 Task: Find connections with filter location Astara with filter topic #Letsworkwith filter profile language German with filter current company Airtel Payments Bank with filter school Kakatiya University (University College of Pharmaceutical Sciences) with filter industry Family Planning Centers with filter service category Human Resources with filter keywords title C-Level or C-Suite.
Action: Mouse moved to (507, 95)
Screenshot: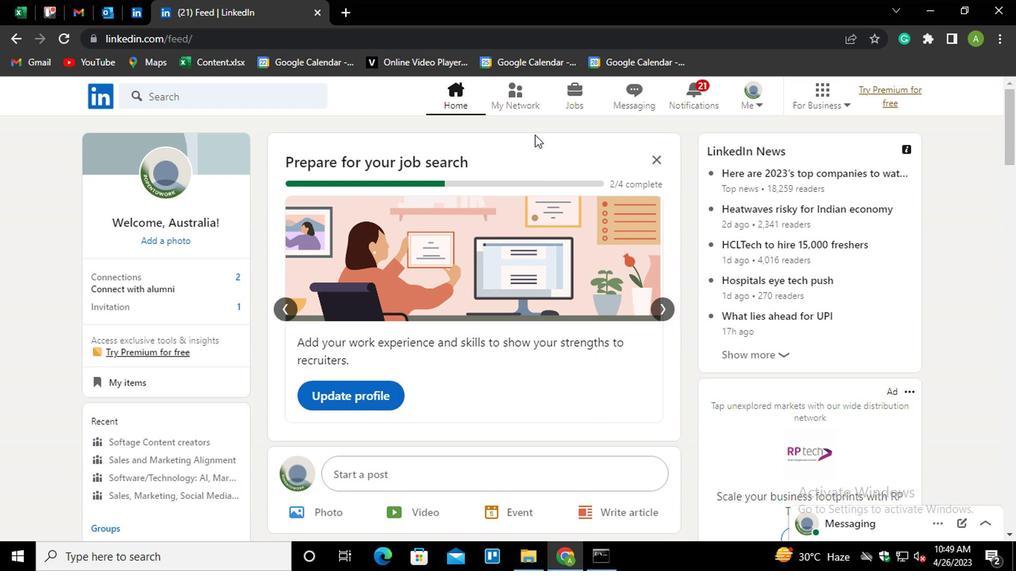 
Action: Mouse pressed left at (507, 95)
Screenshot: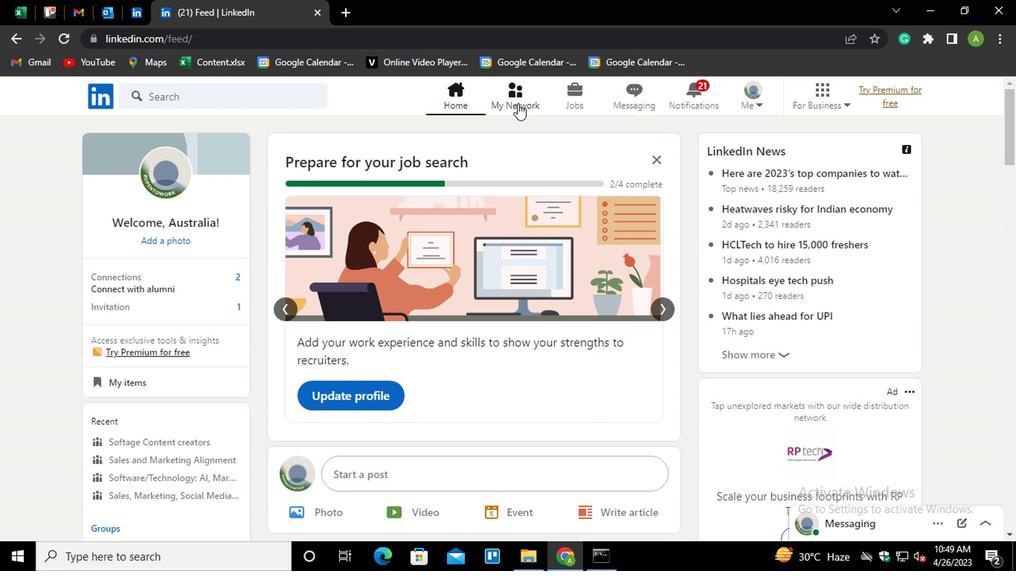 
Action: Mouse moved to (270, 175)
Screenshot: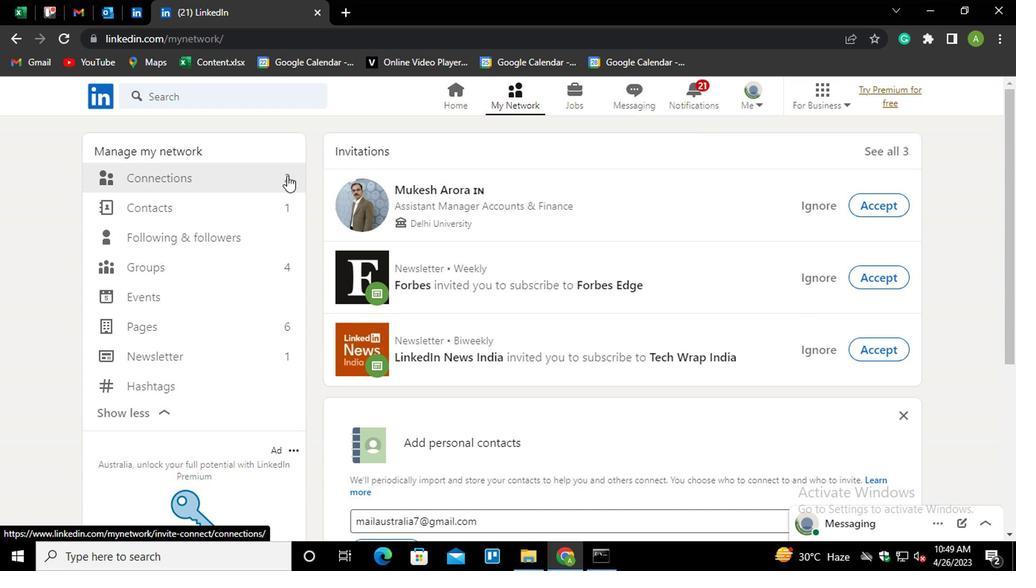 
Action: Mouse pressed left at (270, 175)
Screenshot: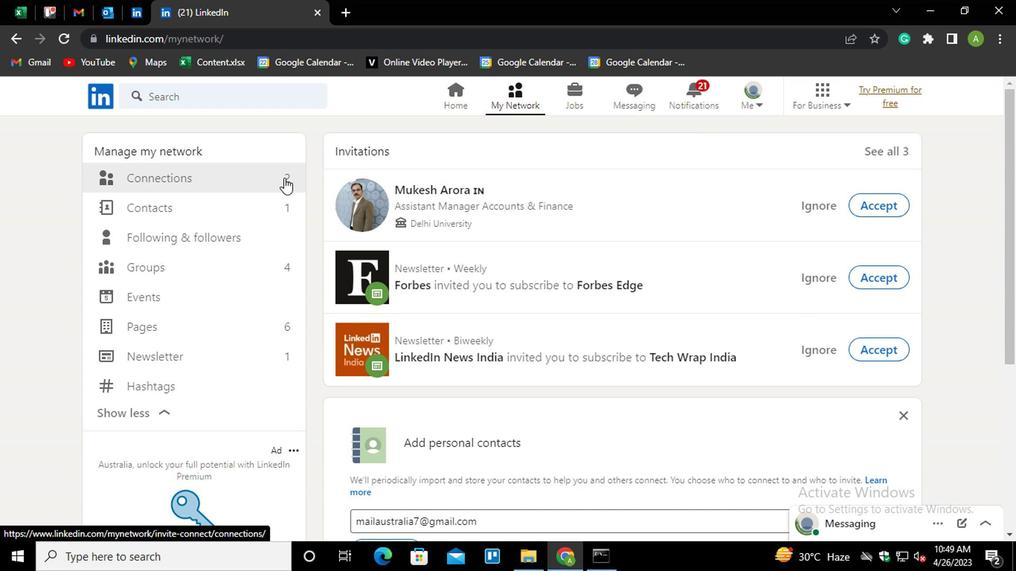 
Action: Mouse moved to (607, 175)
Screenshot: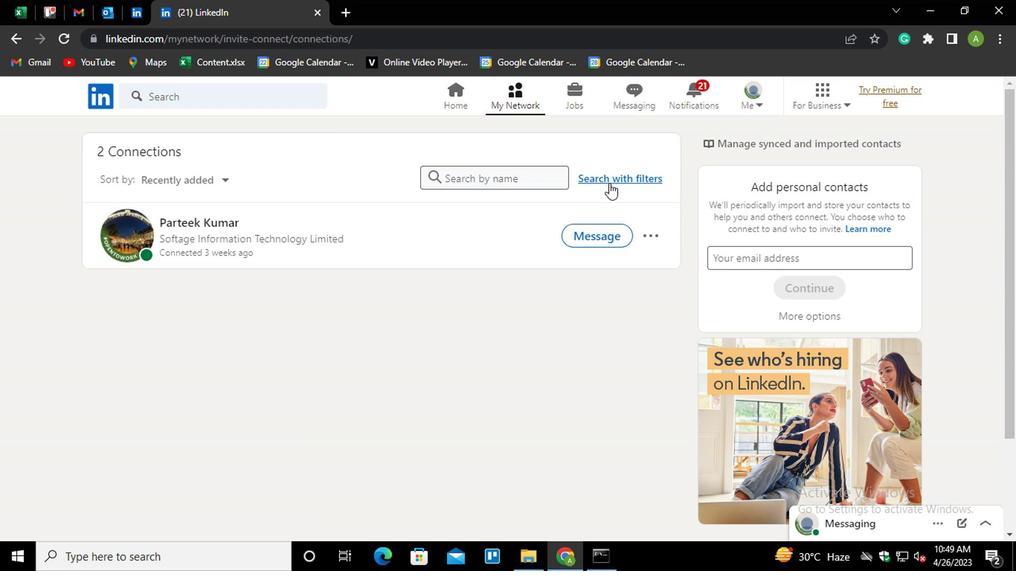 
Action: Mouse pressed left at (607, 175)
Screenshot: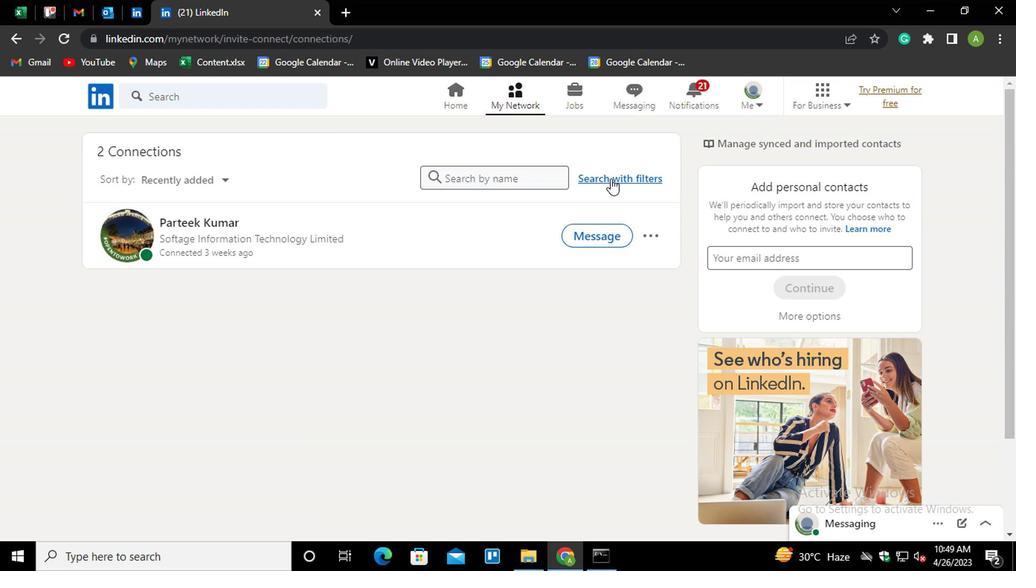 
Action: Mouse moved to (498, 136)
Screenshot: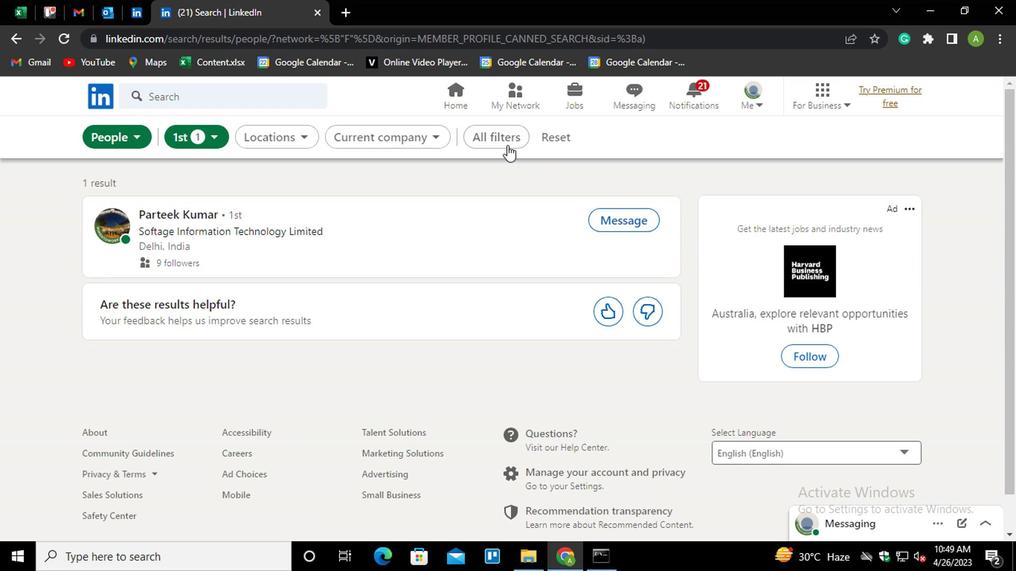 
Action: Mouse pressed left at (498, 136)
Screenshot: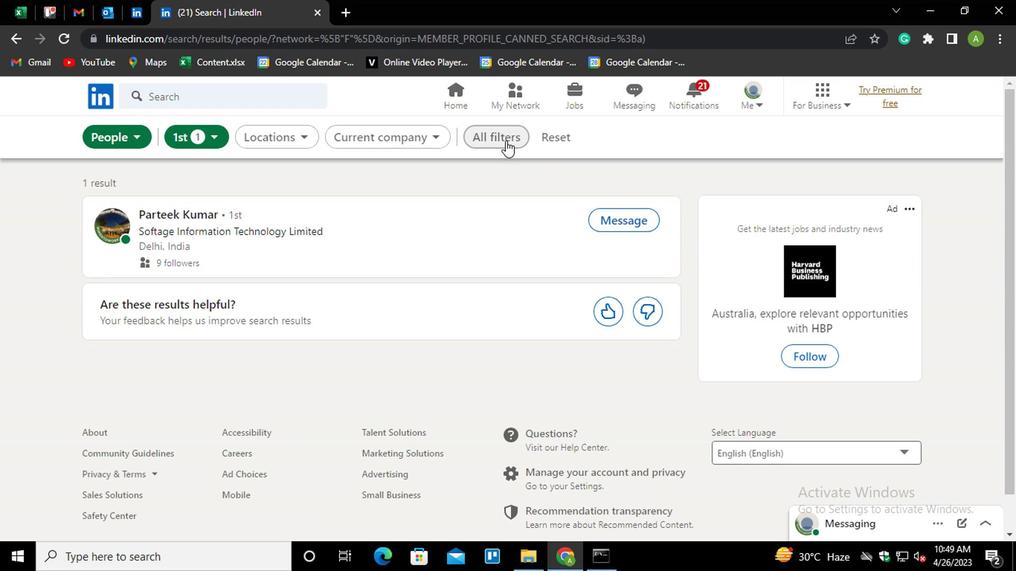 
Action: Mouse moved to (825, 280)
Screenshot: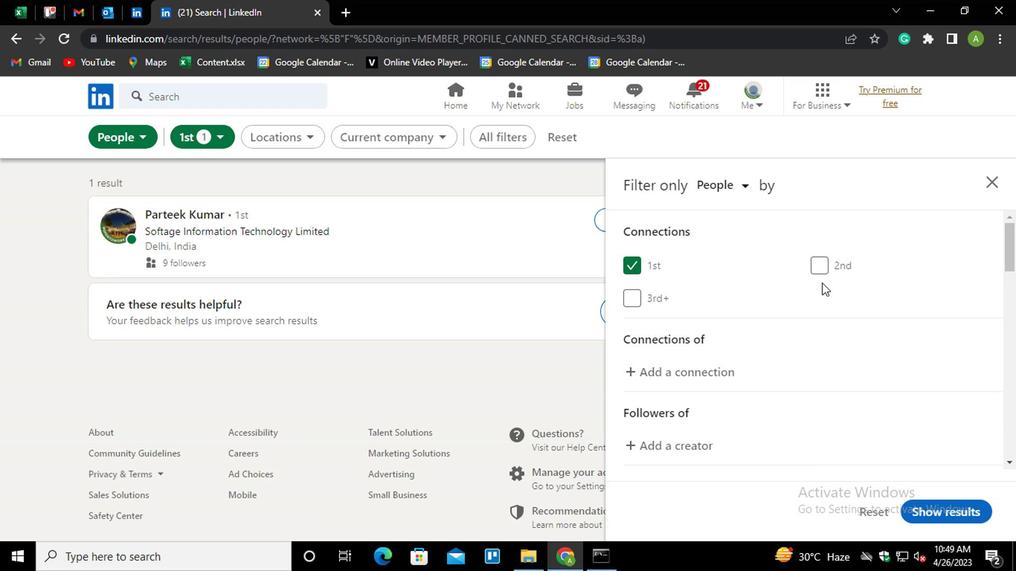 
Action: Mouse scrolled (825, 279) with delta (0, 0)
Screenshot: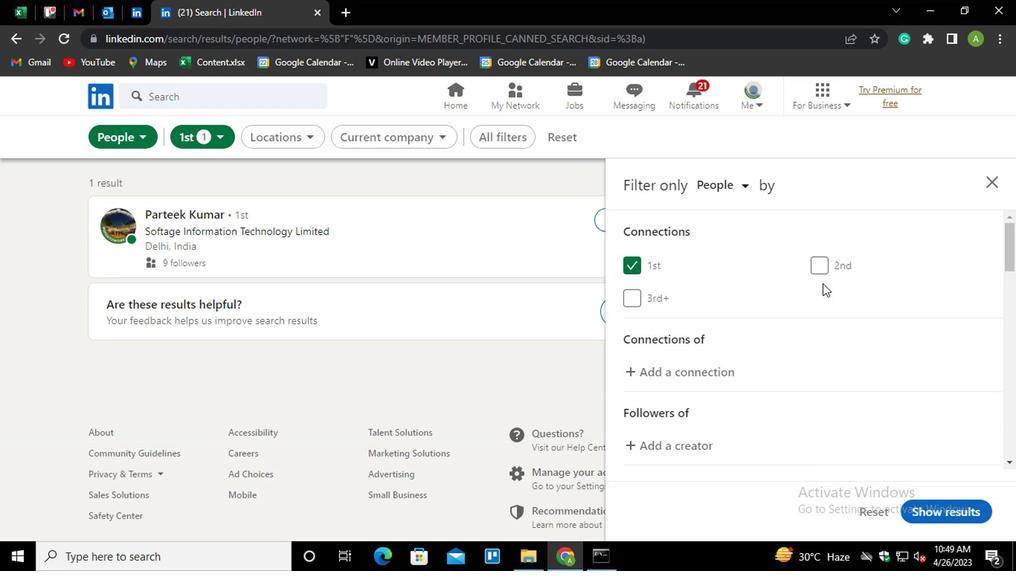 
Action: Mouse moved to (779, 308)
Screenshot: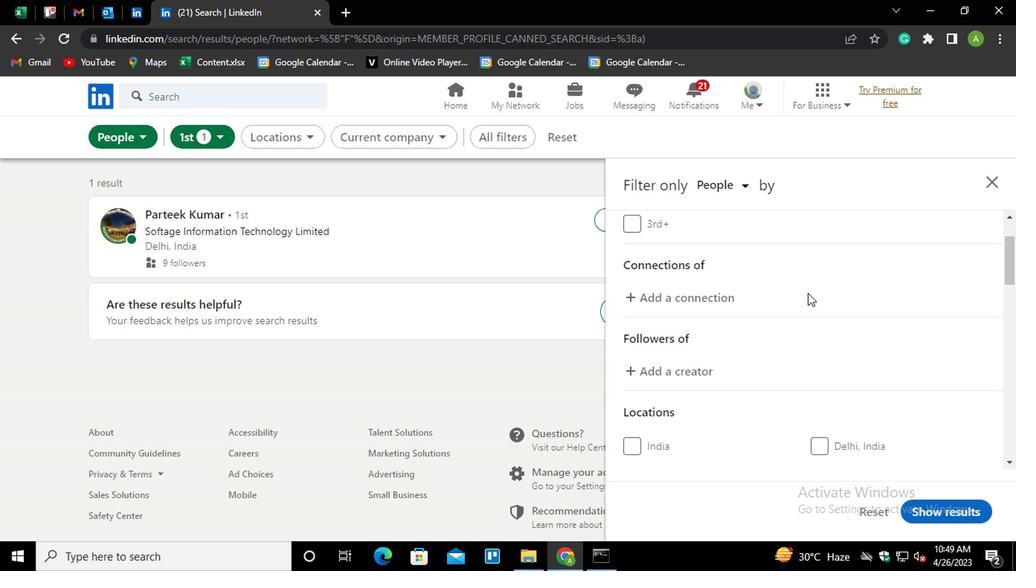 
Action: Mouse scrolled (779, 307) with delta (0, 0)
Screenshot: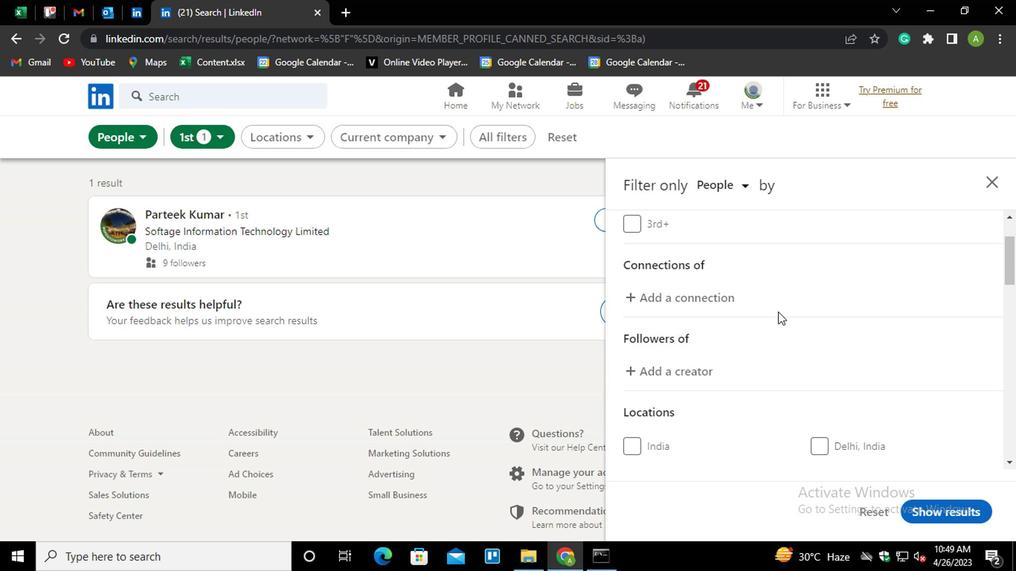 
Action: Mouse moved to (778, 308)
Screenshot: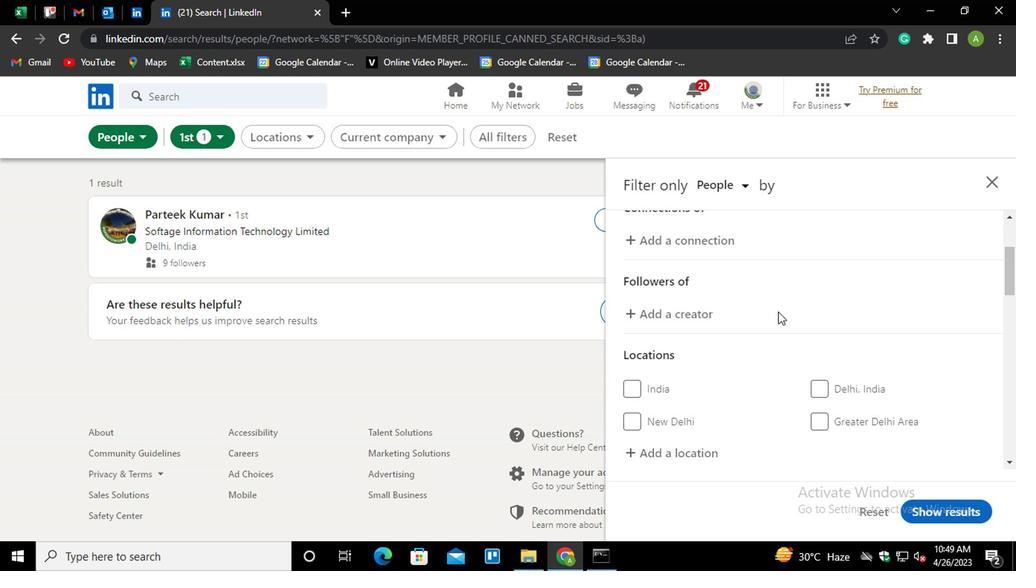 
Action: Mouse scrolled (778, 307) with delta (0, 0)
Screenshot: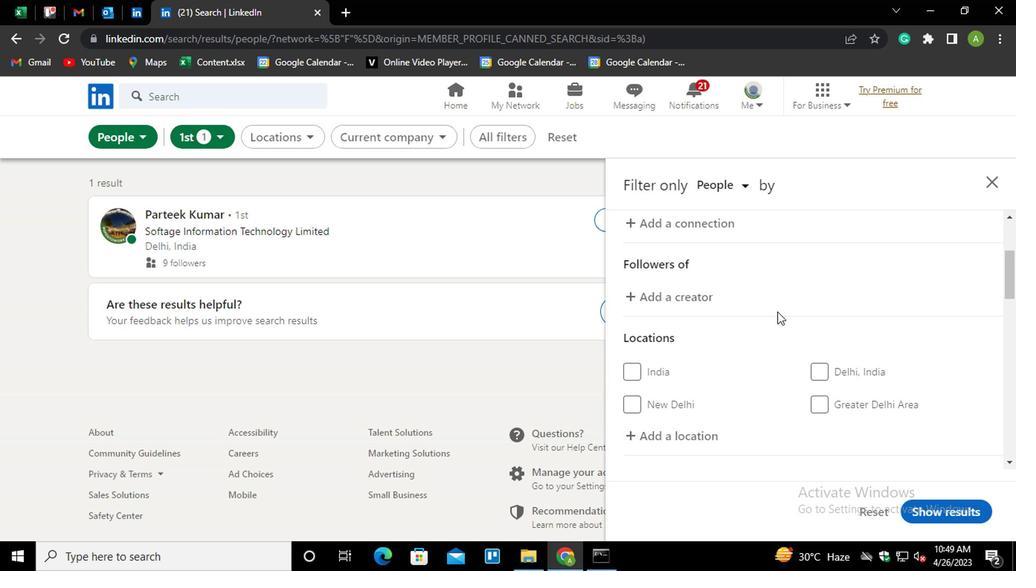 
Action: Mouse moved to (665, 357)
Screenshot: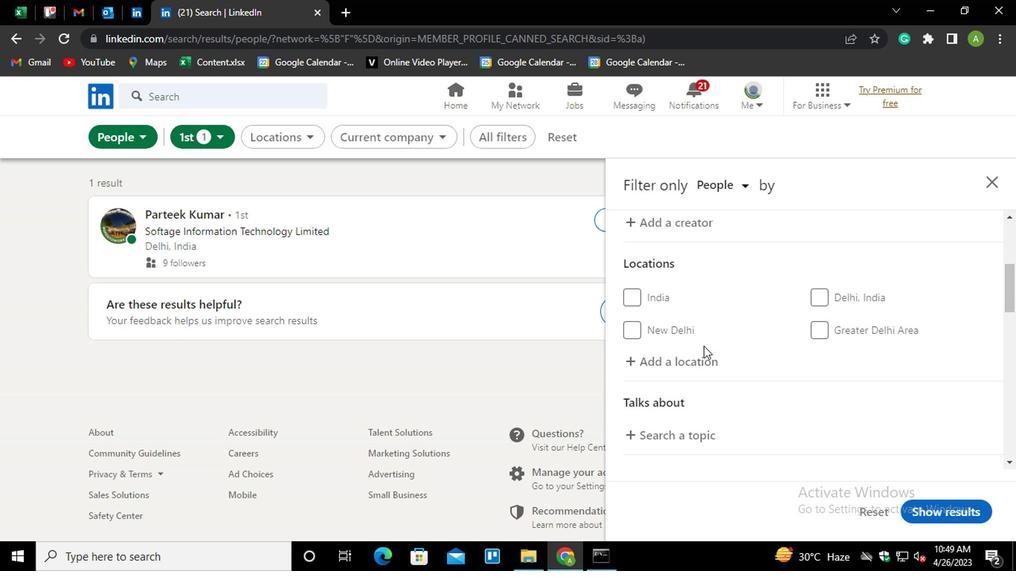 
Action: Mouse pressed left at (665, 357)
Screenshot: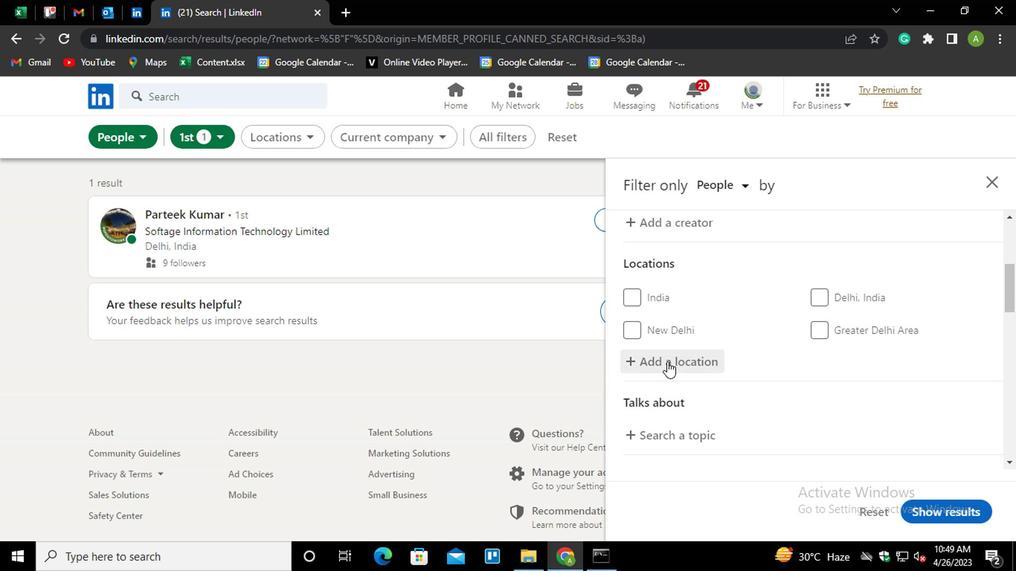 
Action: Mouse moved to (666, 357)
Screenshot: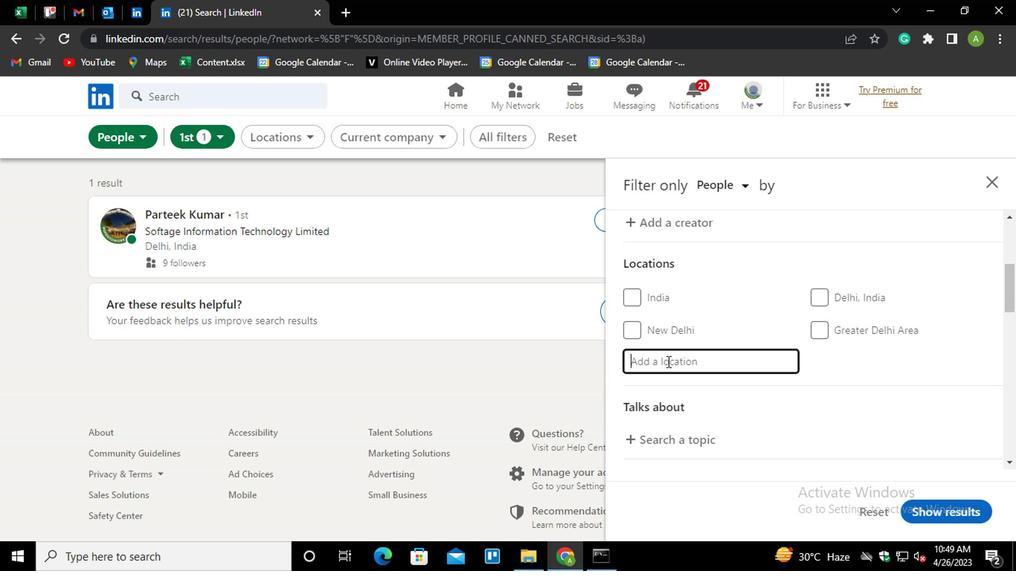 
Action: Mouse pressed left at (666, 357)
Screenshot: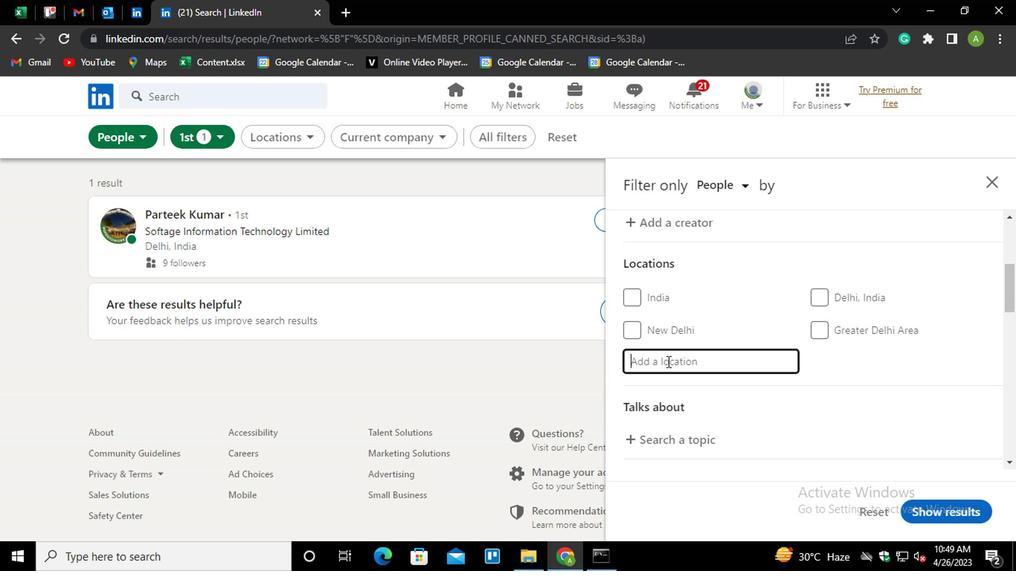 
Action: Key pressed <Key.shift>ASTARA<Key.space>
Screenshot: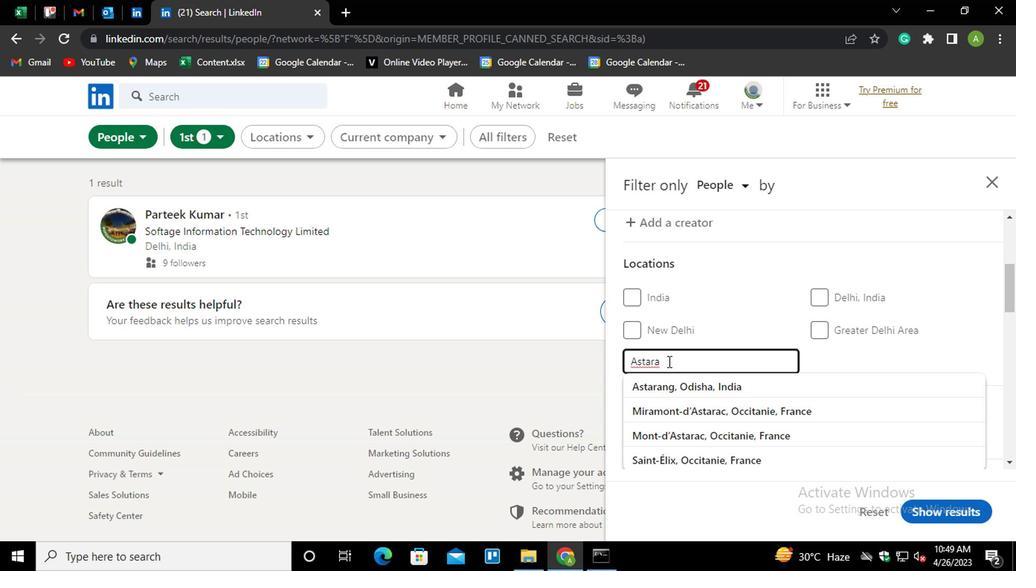 
Action: Mouse moved to (840, 364)
Screenshot: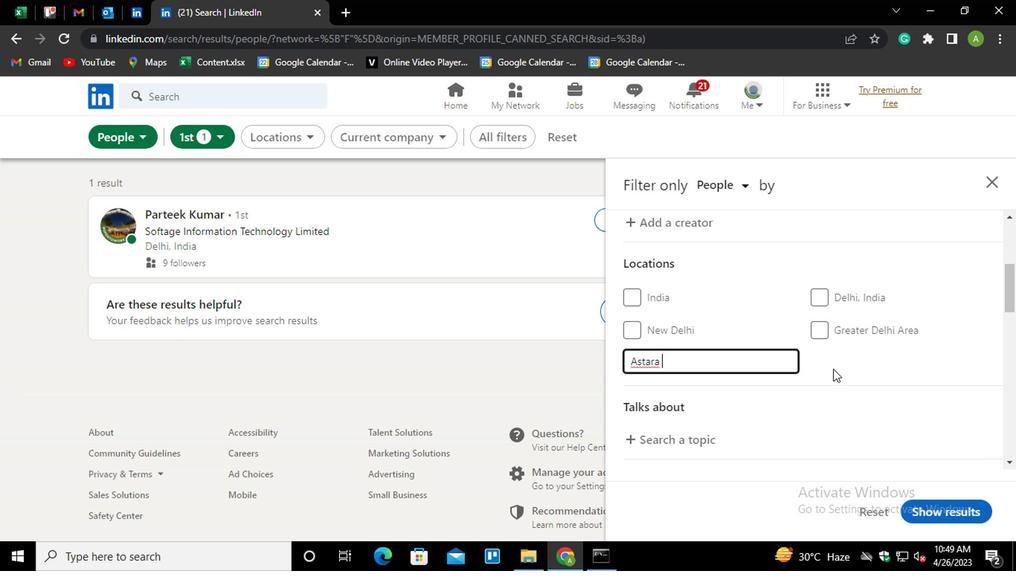 
Action: Mouse pressed left at (840, 364)
Screenshot: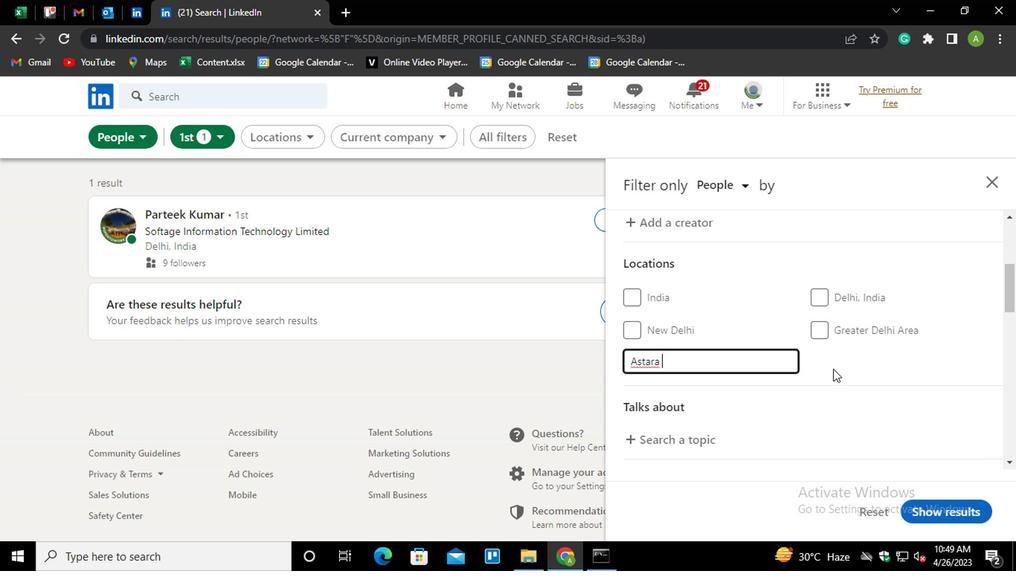 
Action: Mouse moved to (850, 357)
Screenshot: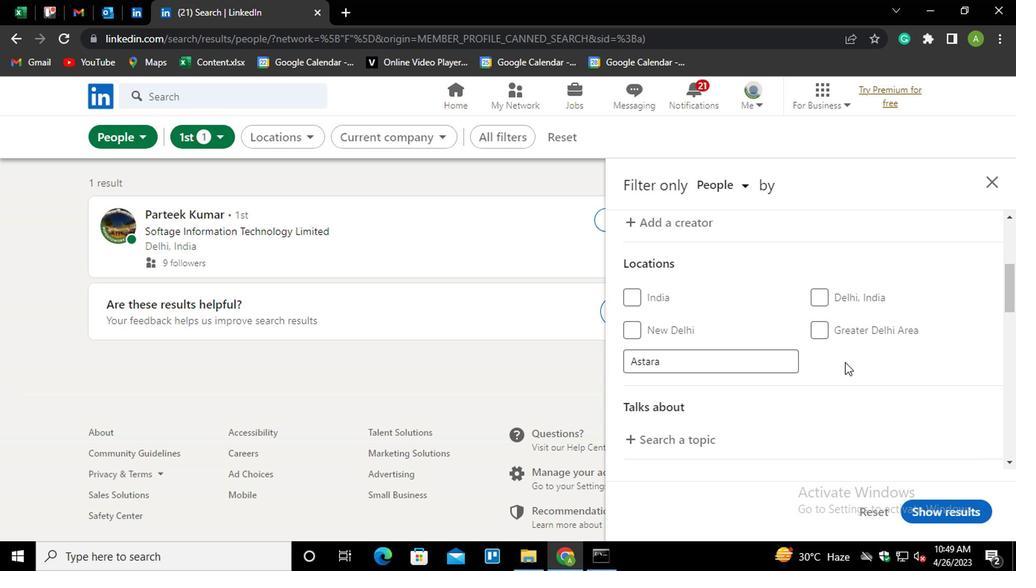 
Action: Mouse scrolled (850, 356) with delta (0, -1)
Screenshot: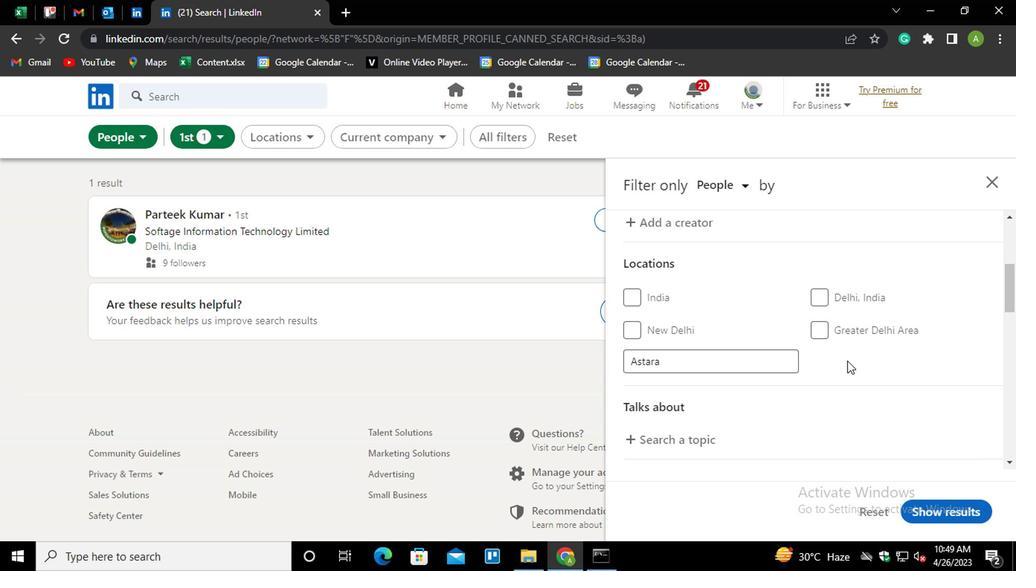 
Action: Mouse scrolled (850, 356) with delta (0, -1)
Screenshot: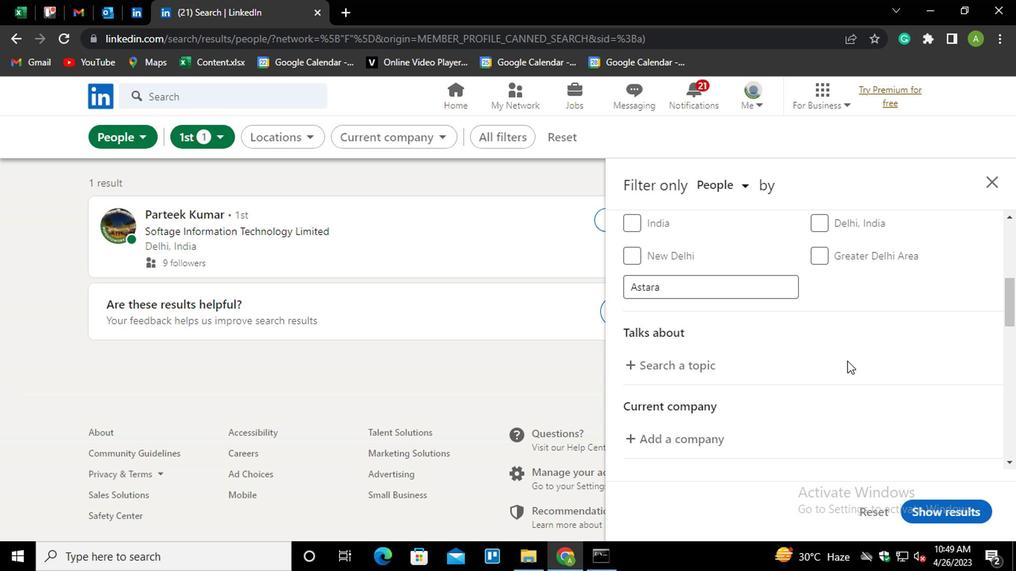 
Action: Mouse moved to (685, 287)
Screenshot: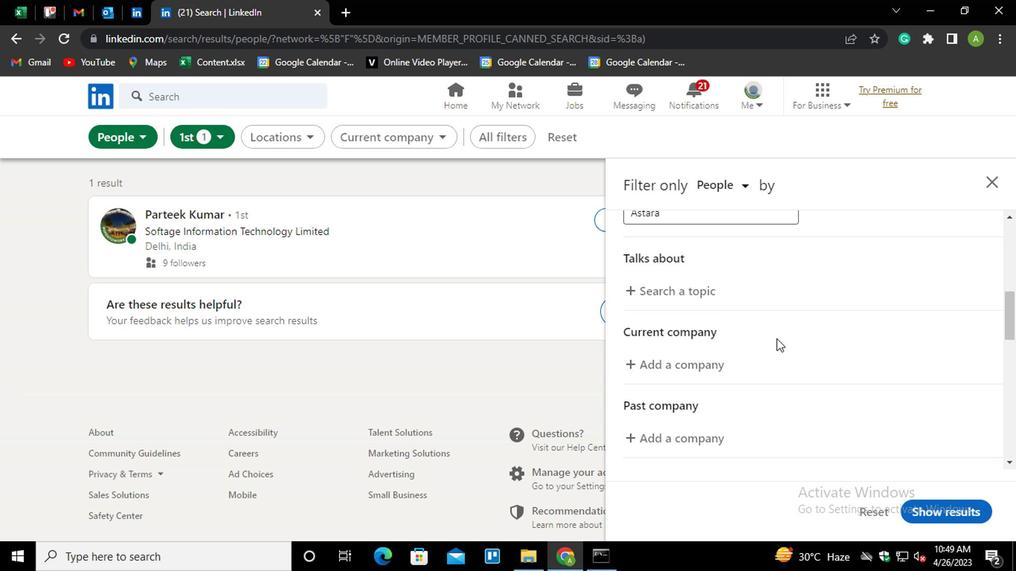 
Action: Mouse pressed left at (685, 287)
Screenshot: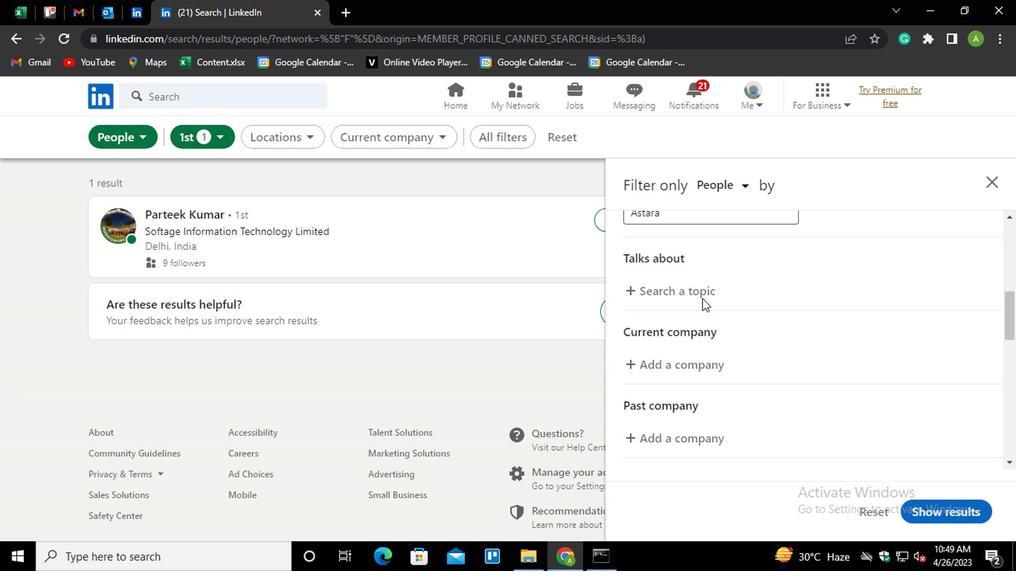 
Action: Mouse pressed left at (685, 287)
Screenshot: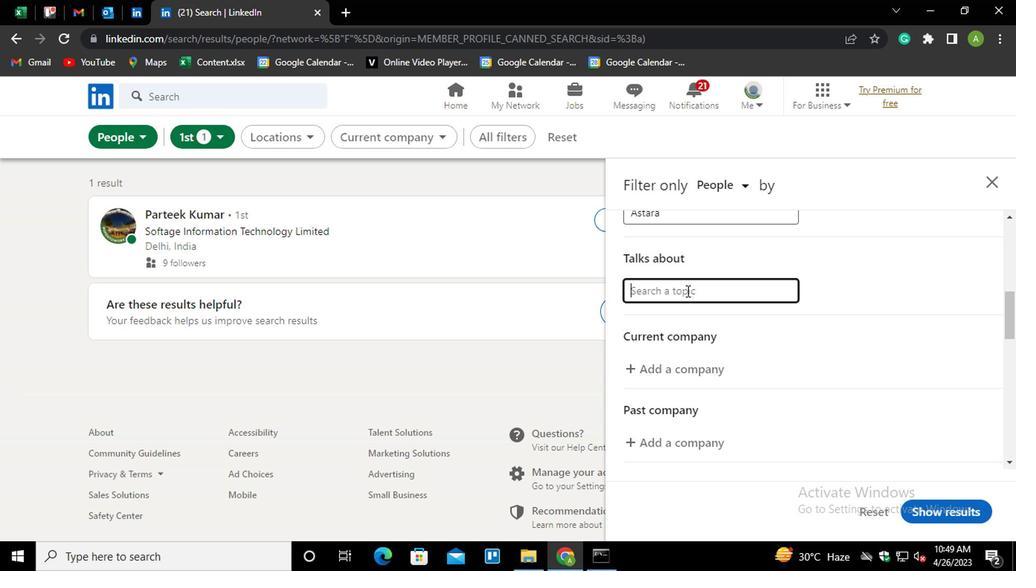 
Action: Key pressed <Key.shift>#<Key.shift_r>LETSWORK
Screenshot: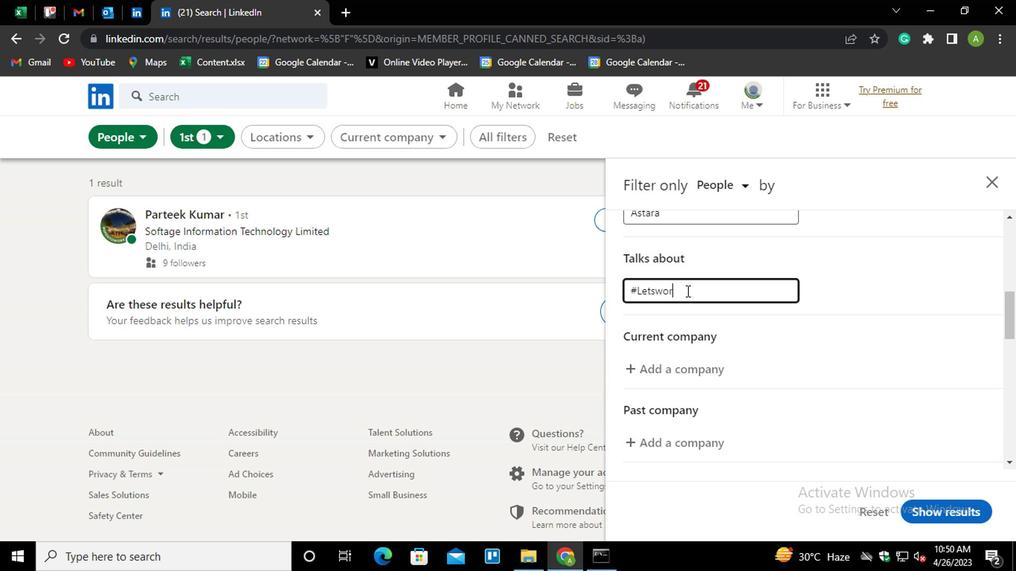 
Action: Mouse moved to (826, 313)
Screenshot: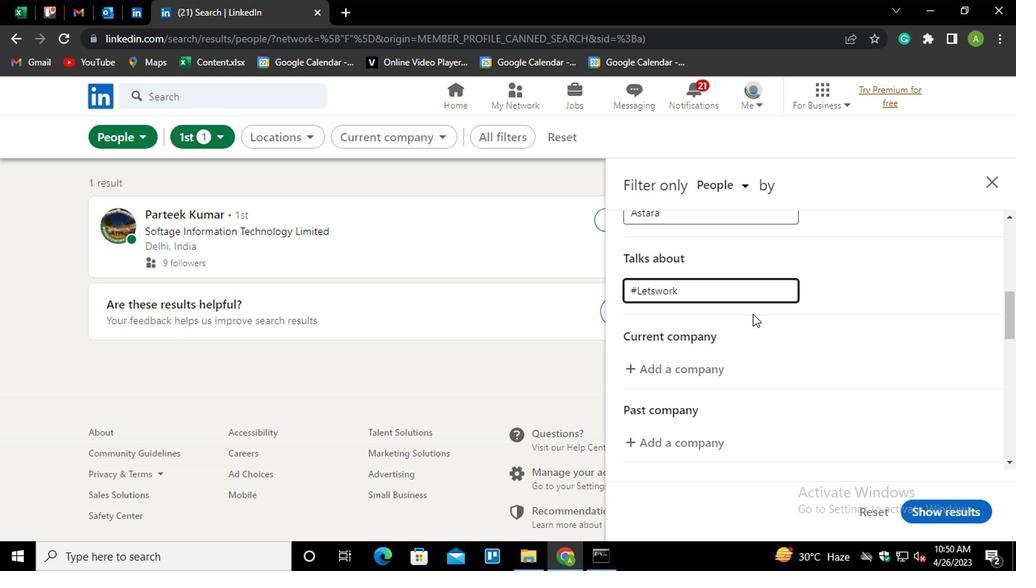 
Action: Mouse pressed left at (826, 313)
Screenshot: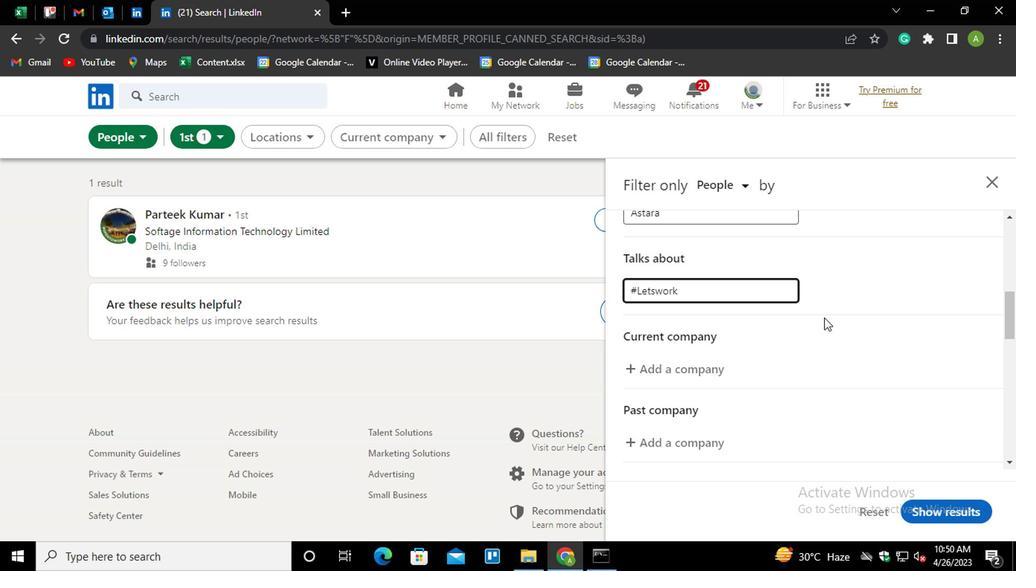 
Action: Mouse moved to (677, 369)
Screenshot: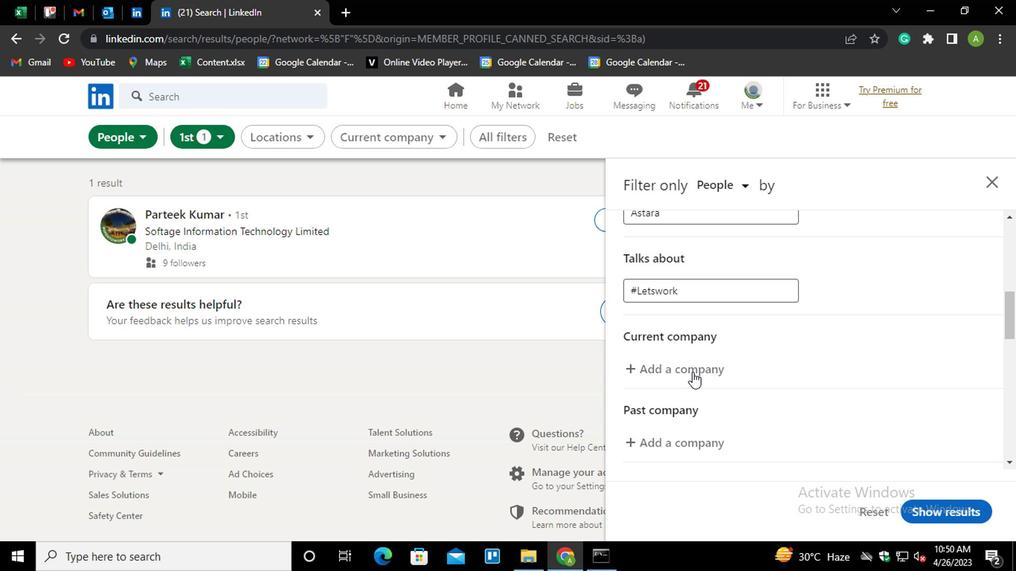 
Action: Mouse pressed left at (677, 369)
Screenshot: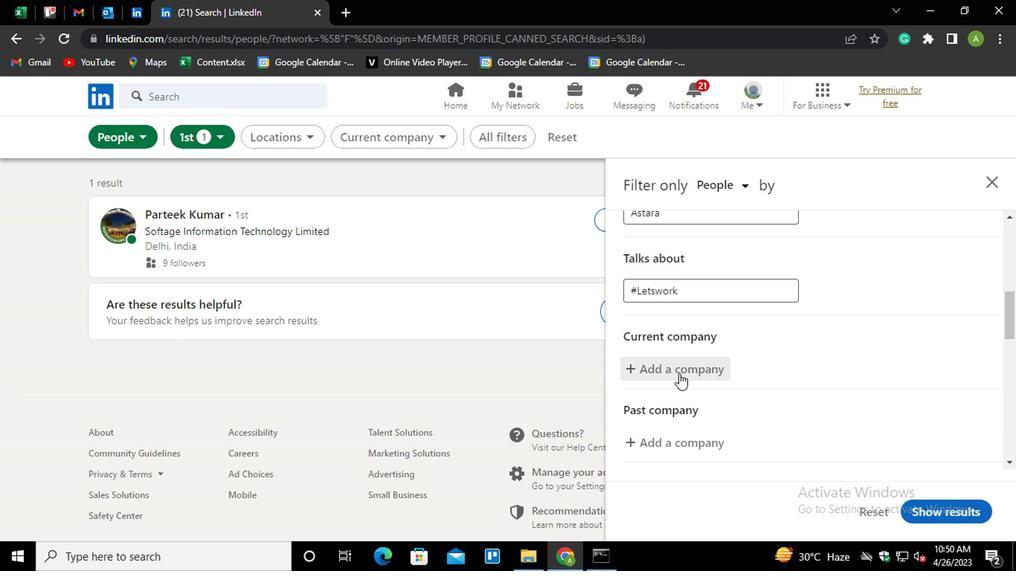 
Action: Key pressed <Key.shift>AIRTEL<Key.down><Key.down><Key.down><Key.down><Key.down><Key.up><Key.enter>
Screenshot: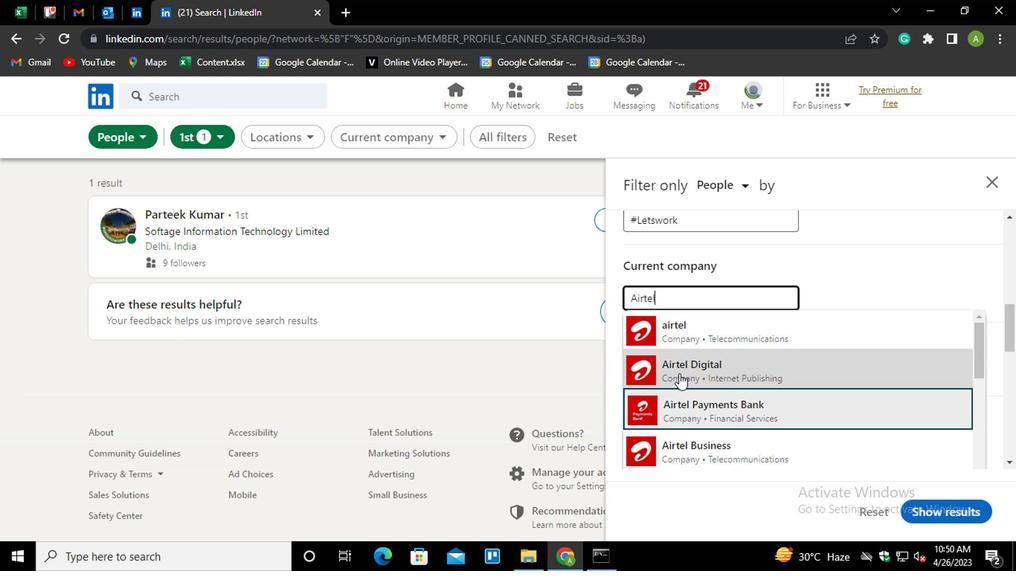 
Action: Mouse moved to (725, 369)
Screenshot: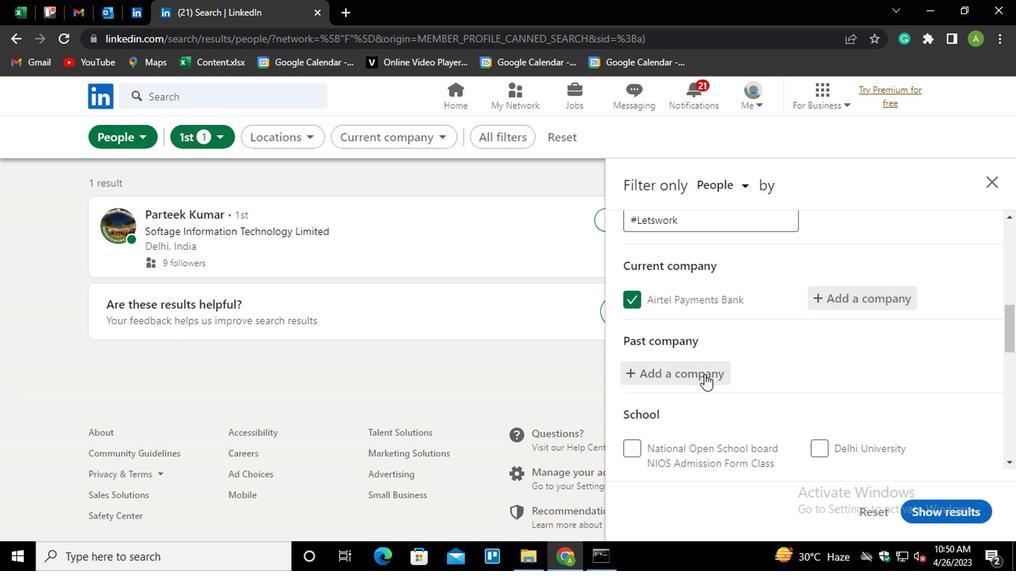 
Action: Mouse scrolled (725, 368) with delta (0, 0)
Screenshot: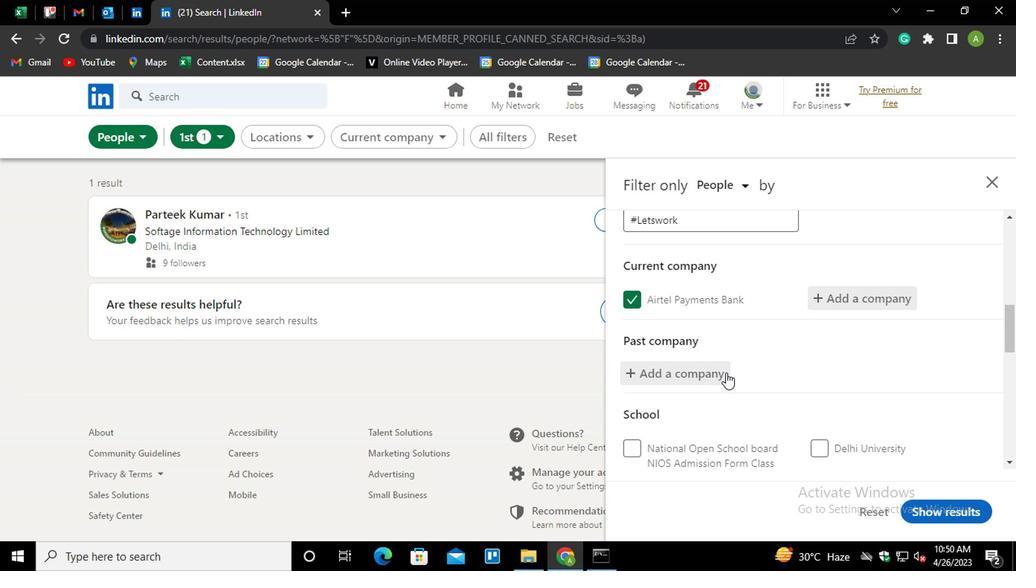 
Action: Mouse moved to (726, 369)
Screenshot: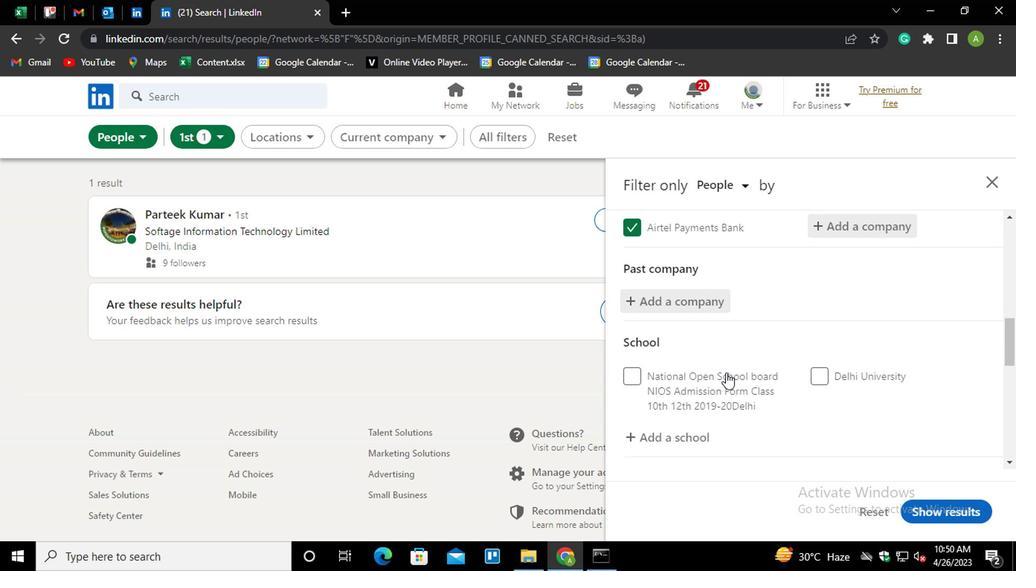 
Action: Mouse scrolled (726, 368) with delta (0, 0)
Screenshot: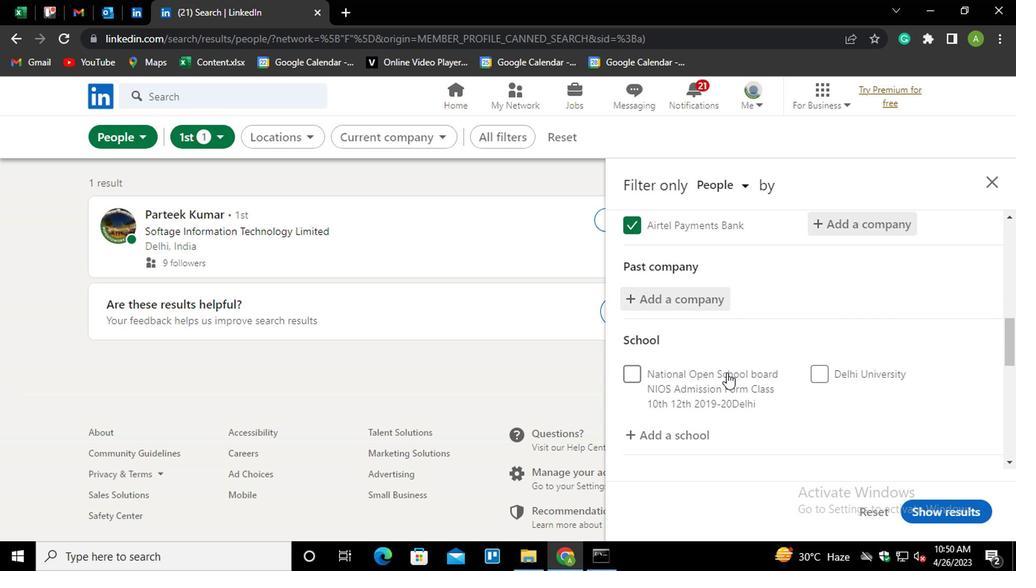 
Action: Mouse moved to (655, 361)
Screenshot: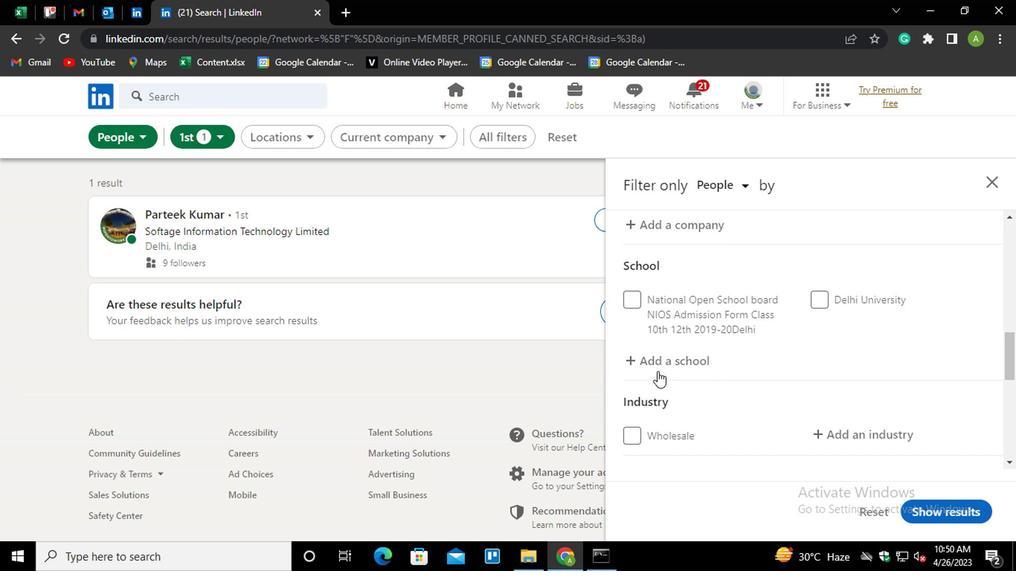 
Action: Mouse pressed left at (655, 361)
Screenshot: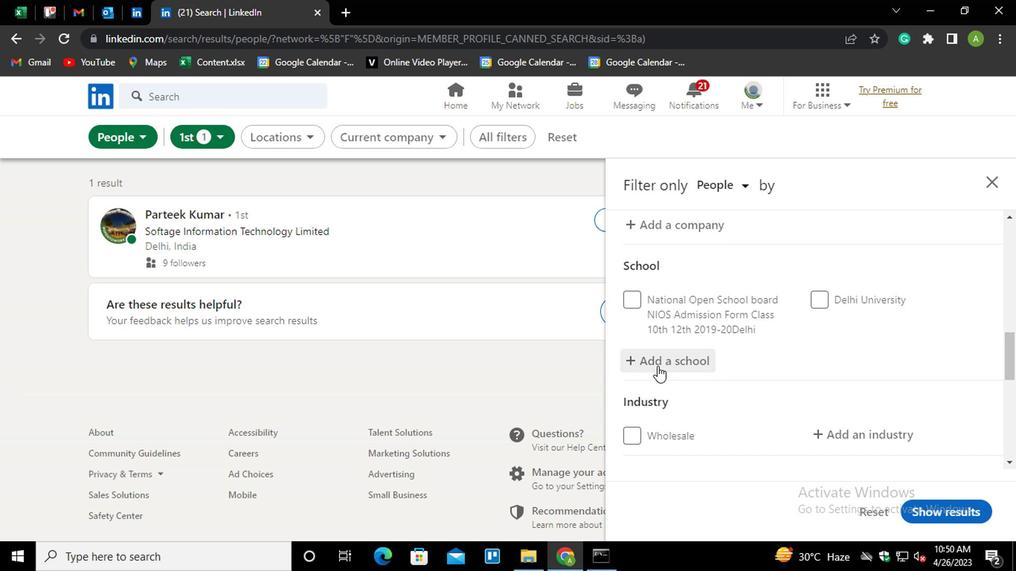 
Action: Mouse moved to (666, 354)
Screenshot: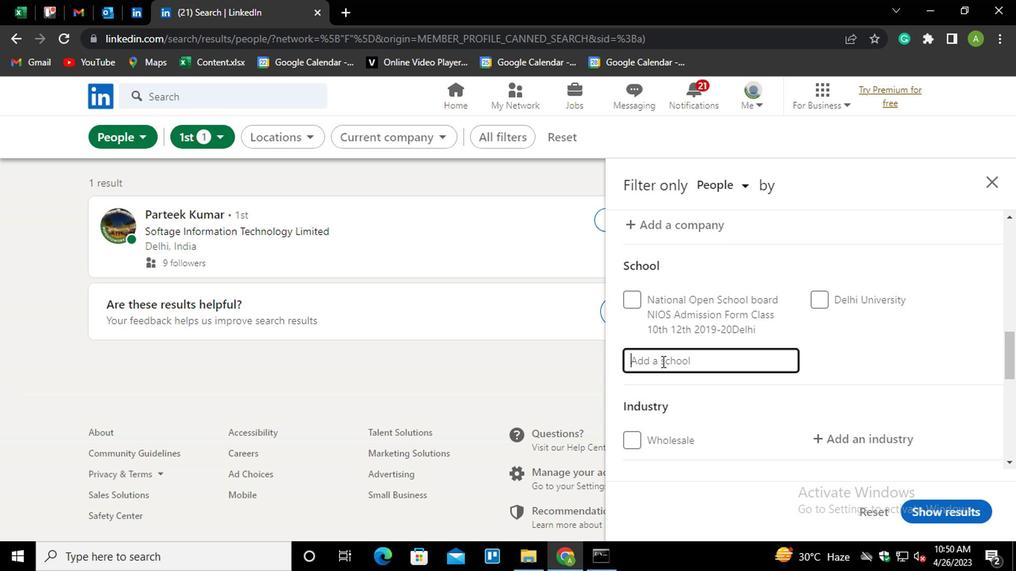
Action: Mouse pressed left at (666, 354)
Screenshot: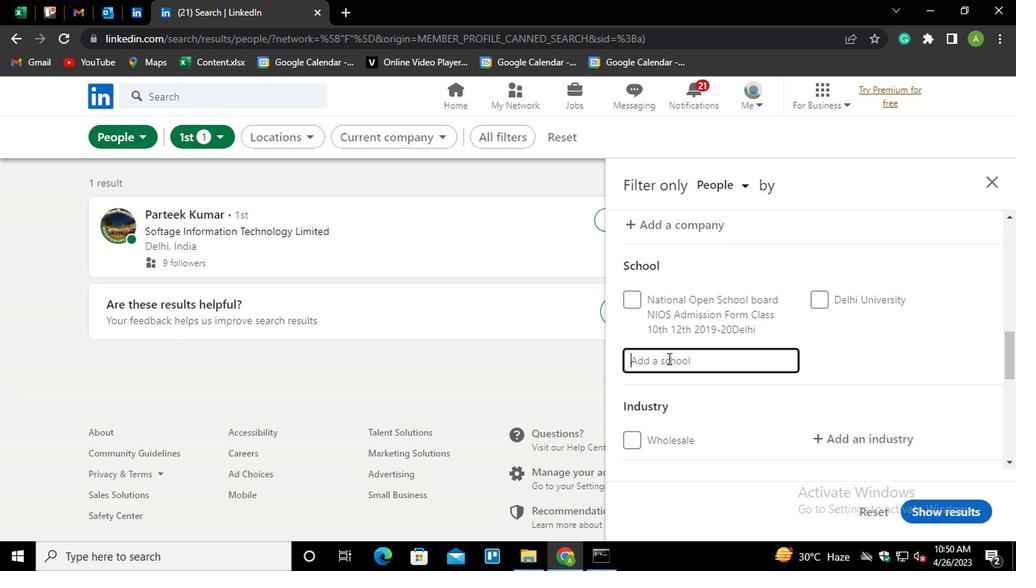
Action: Key pressed <Key.shift_r>KAKAT<Key.down><Key.enter>
Screenshot: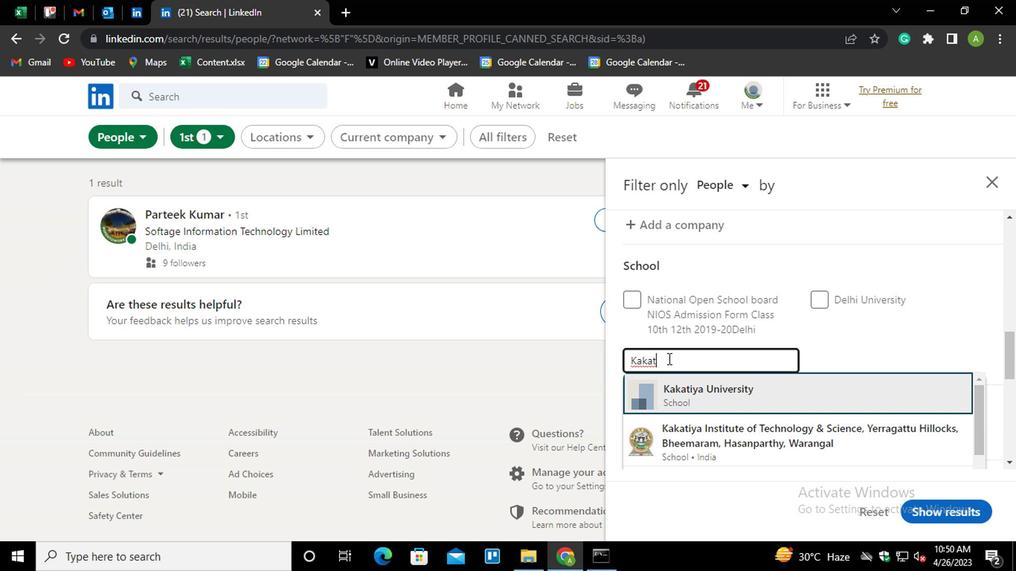 
Action: Mouse moved to (662, 357)
Screenshot: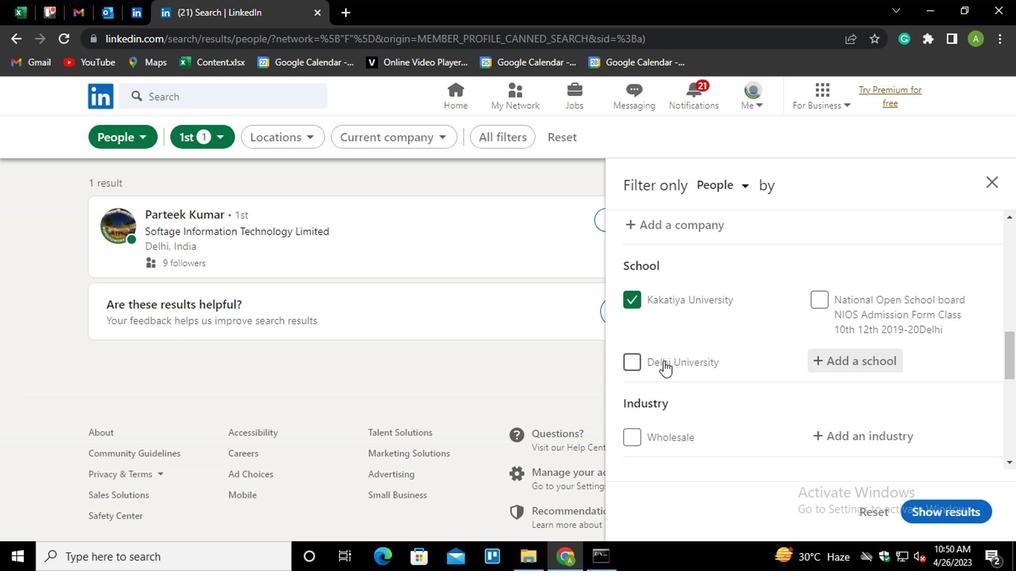 
Action: Mouse scrolled (662, 356) with delta (0, -1)
Screenshot: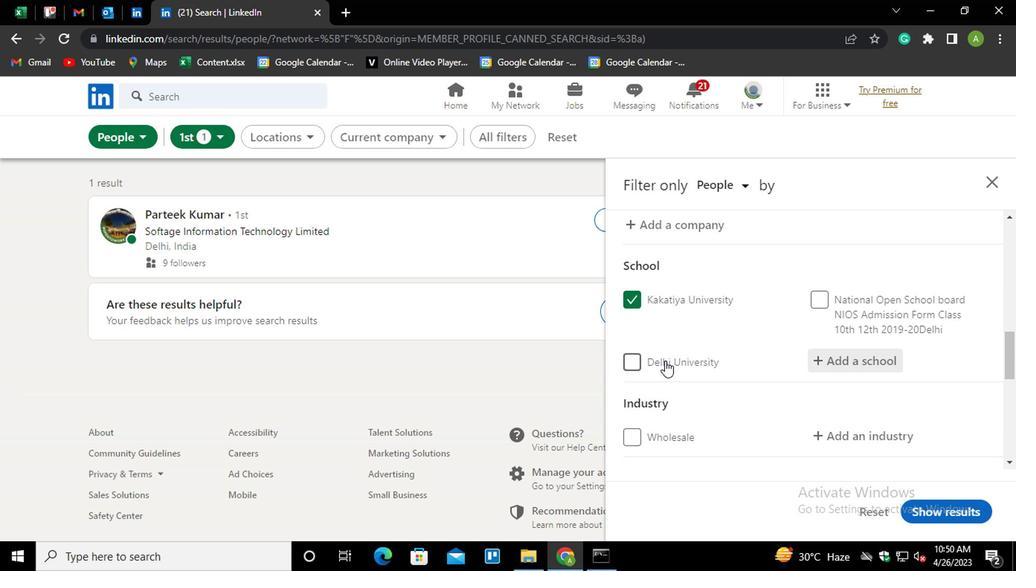 
Action: Mouse moved to (816, 358)
Screenshot: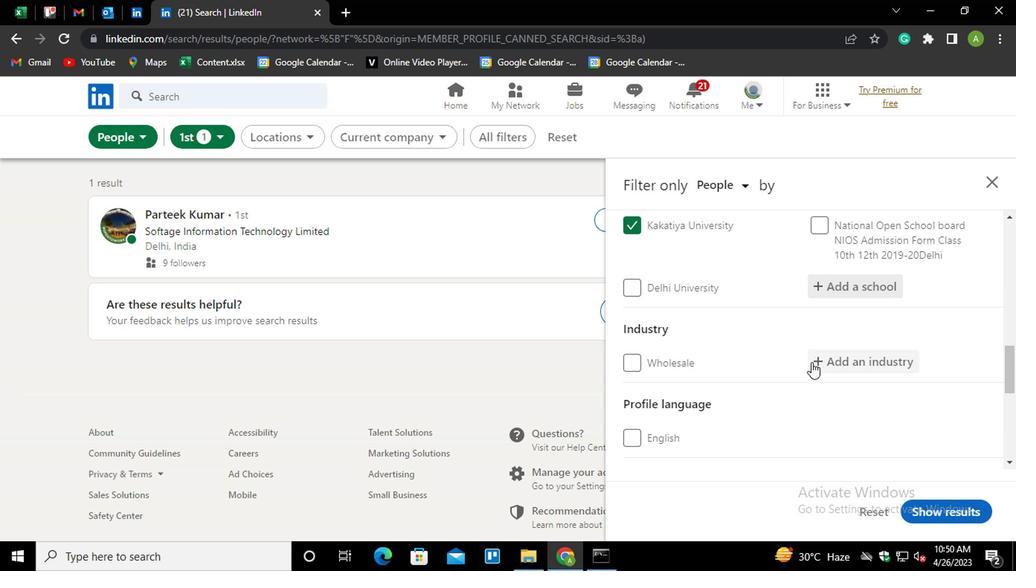 
Action: Mouse pressed left at (816, 358)
Screenshot: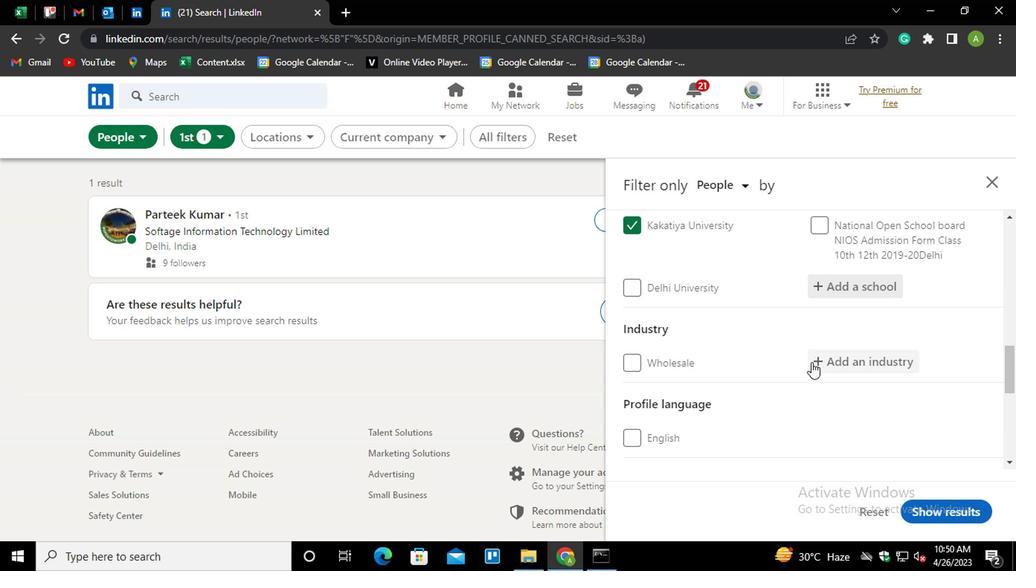 
Action: Mouse moved to (828, 358)
Screenshot: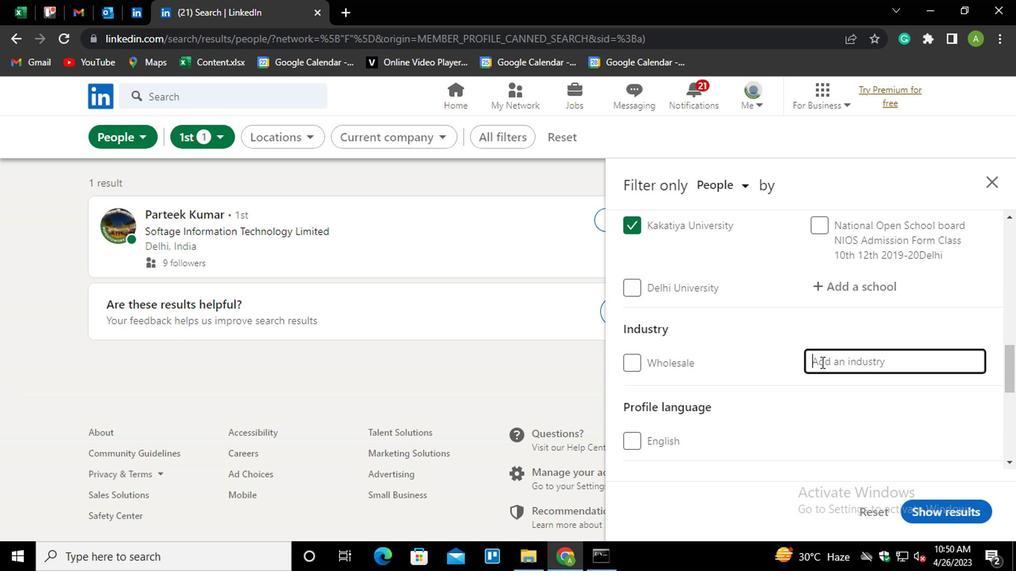
Action: Mouse pressed left at (828, 358)
Screenshot: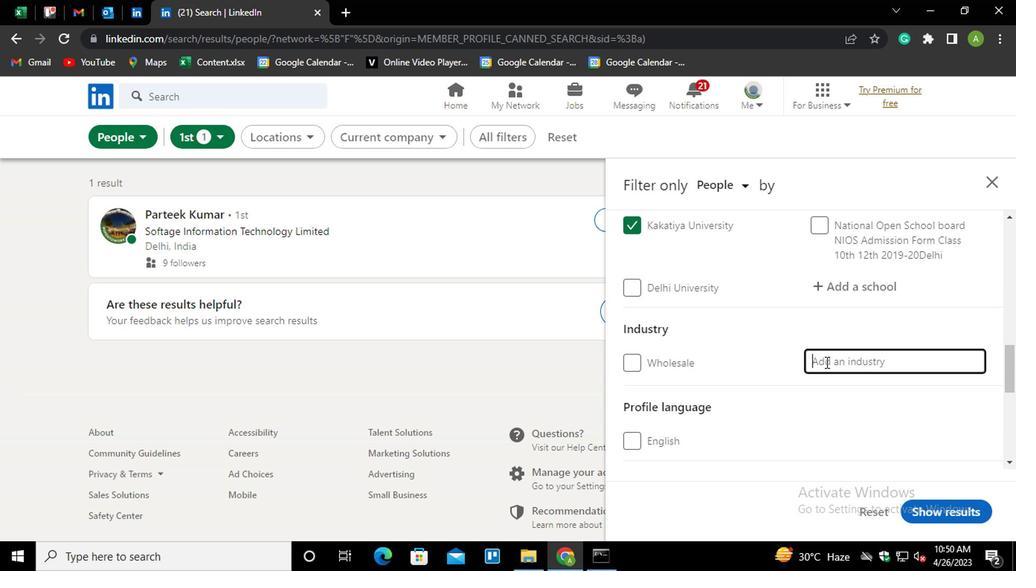 
Action: Mouse moved to (815, 348)
Screenshot: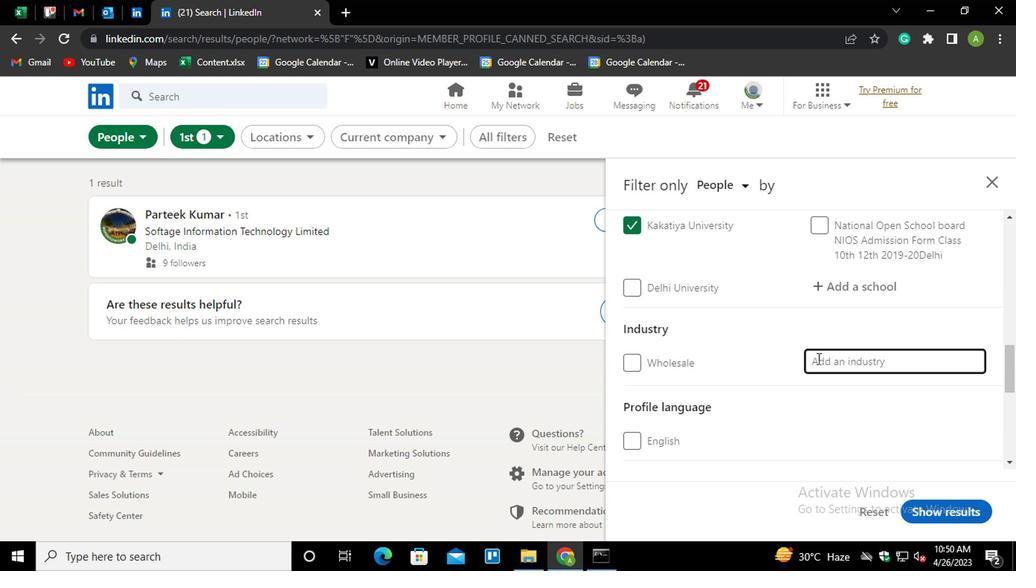 
Action: Key pressed <Key.shift><Key.shift><Key.shift><Key.shift><Key.shift>FAMIL<Key.down><Key.down><Key.enter>
Screenshot: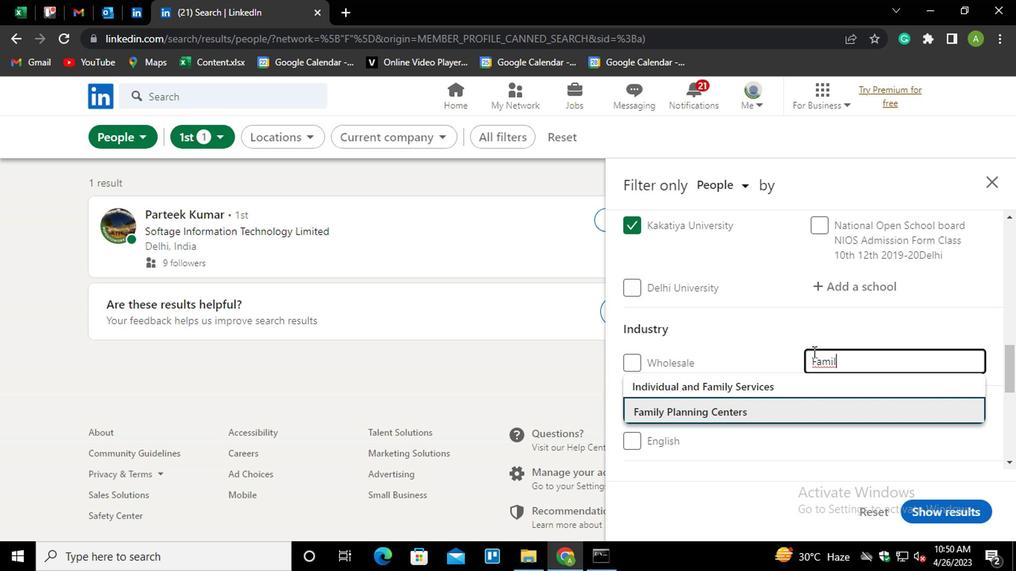 
Action: Mouse scrolled (815, 347) with delta (0, -1)
Screenshot: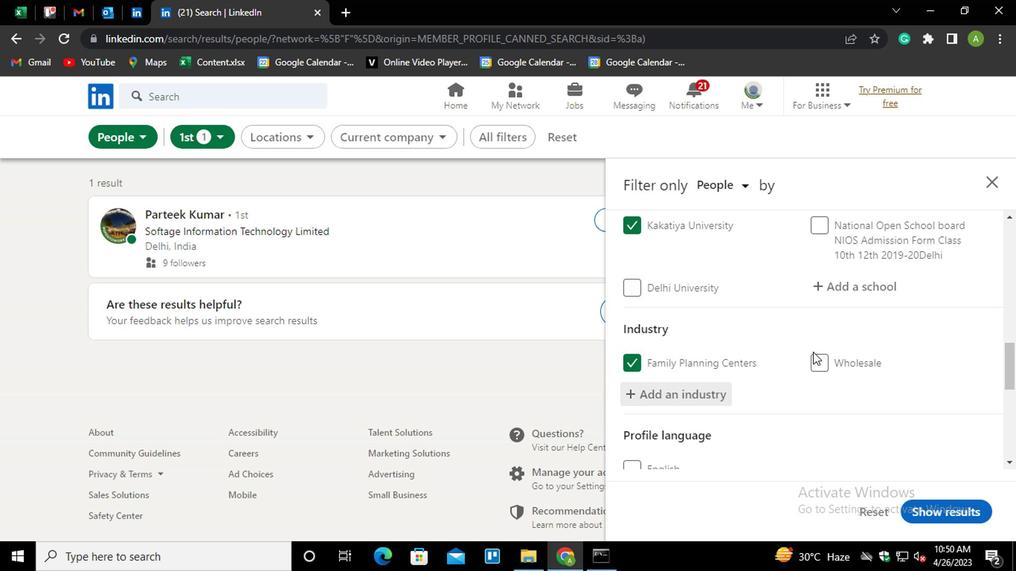 
Action: Mouse scrolled (815, 347) with delta (0, -1)
Screenshot: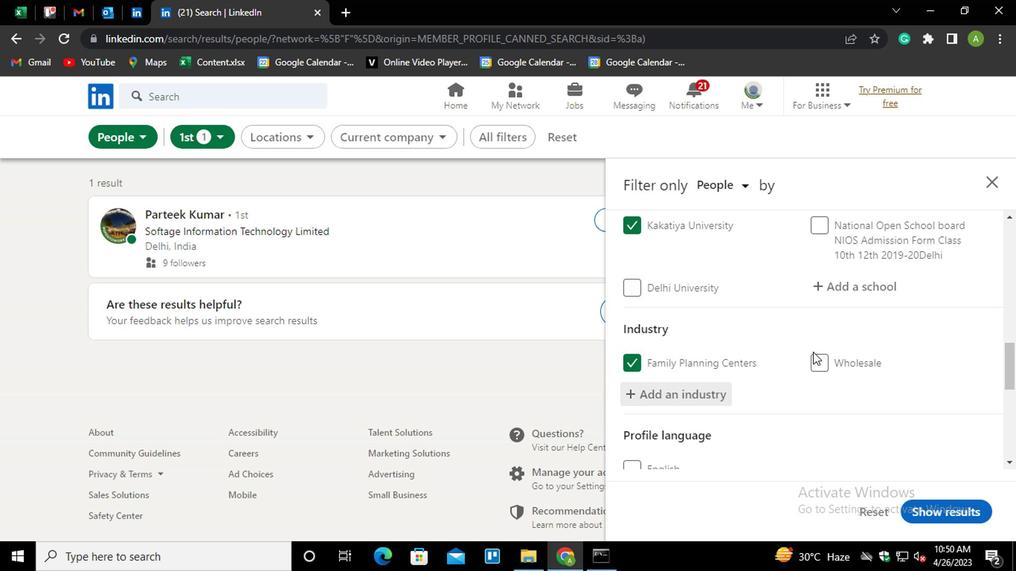 
Action: Mouse moved to (807, 352)
Screenshot: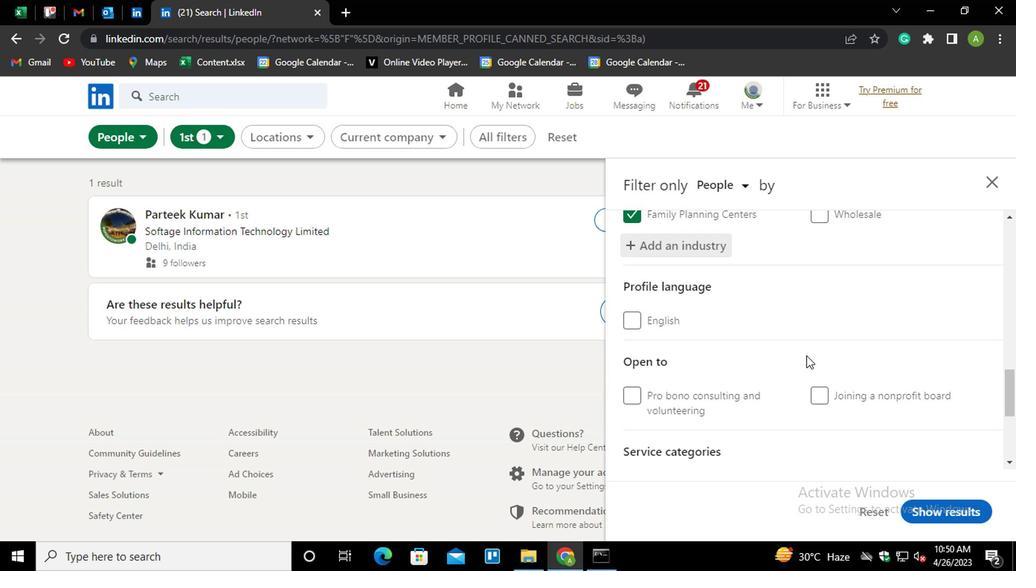 
Action: Mouse scrolled (807, 351) with delta (0, -1)
Screenshot: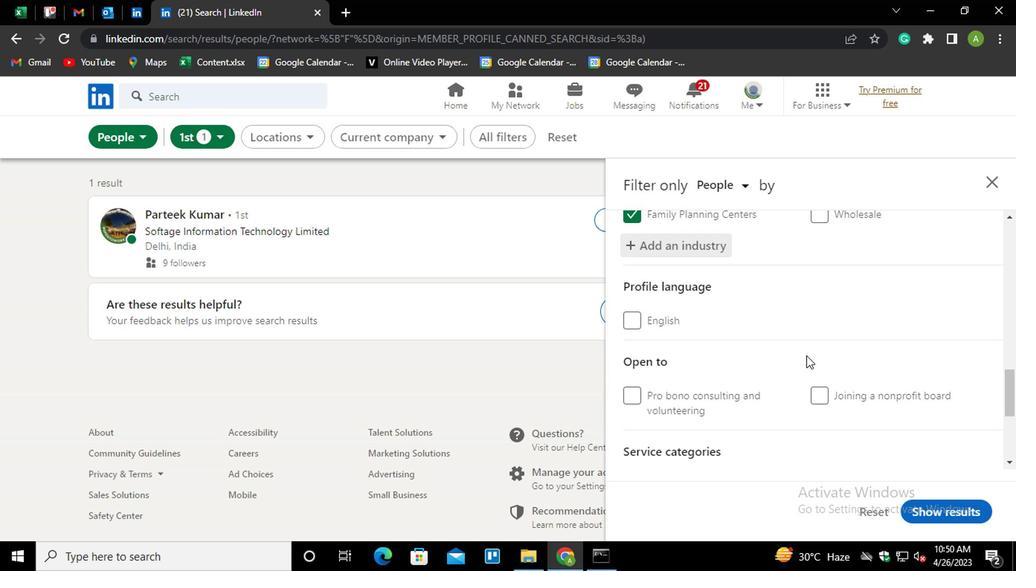 
Action: Mouse moved to (804, 354)
Screenshot: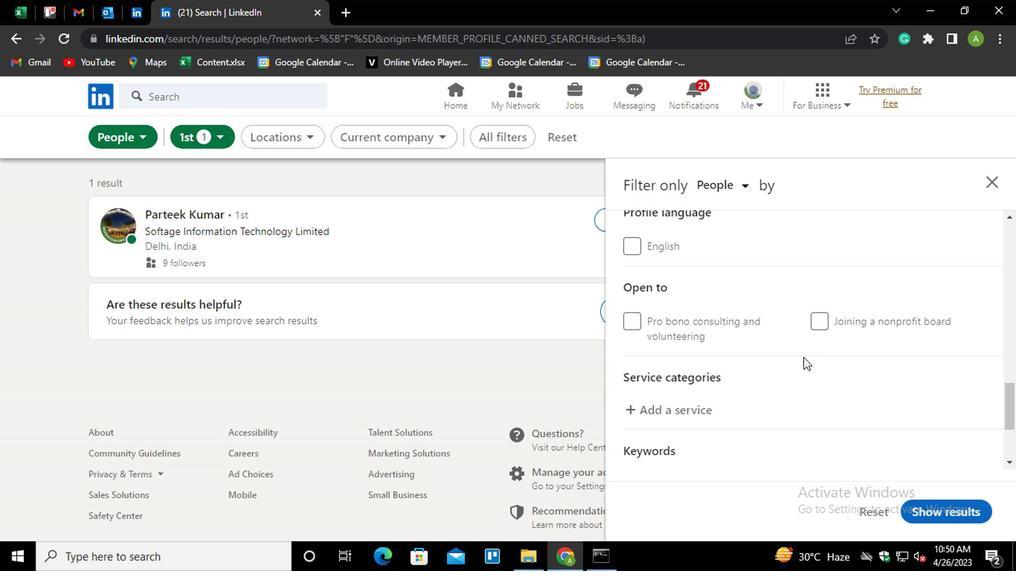
Action: Mouse scrolled (804, 353) with delta (0, 0)
Screenshot: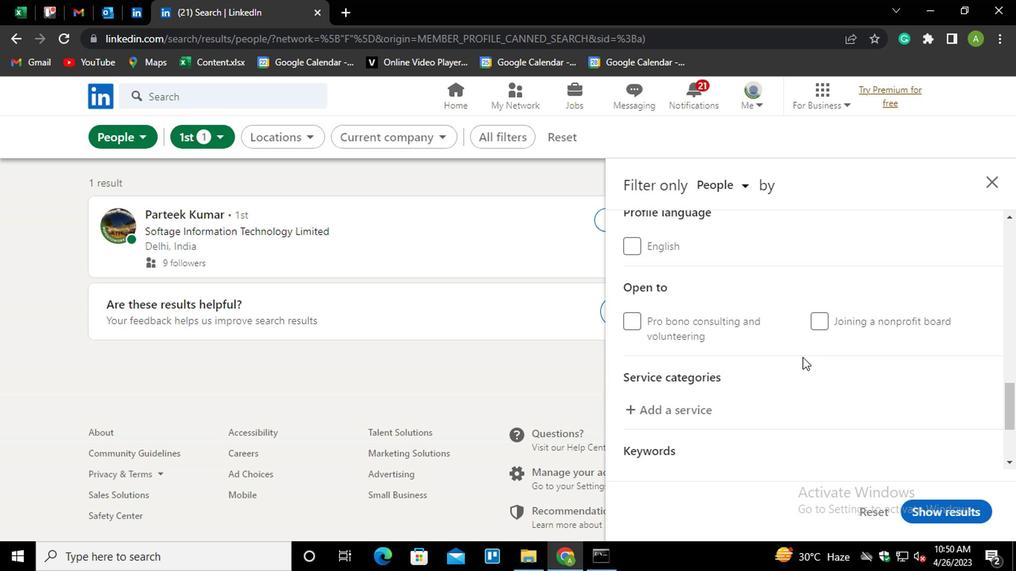 
Action: Mouse scrolled (804, 353) with delta (0, 0)
Screenshot: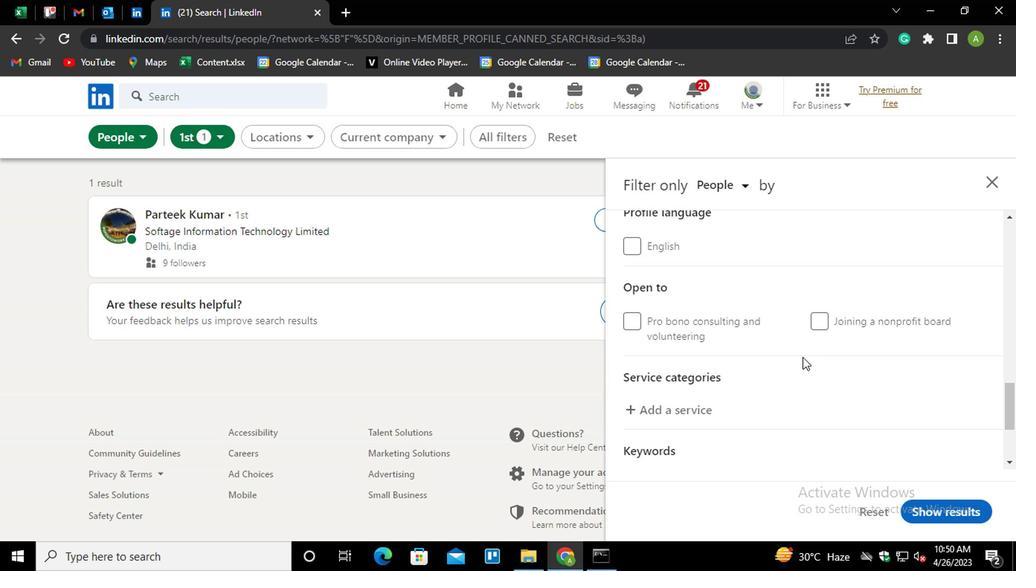 
Action: Mouse moved to (669, 262)
Screenshot: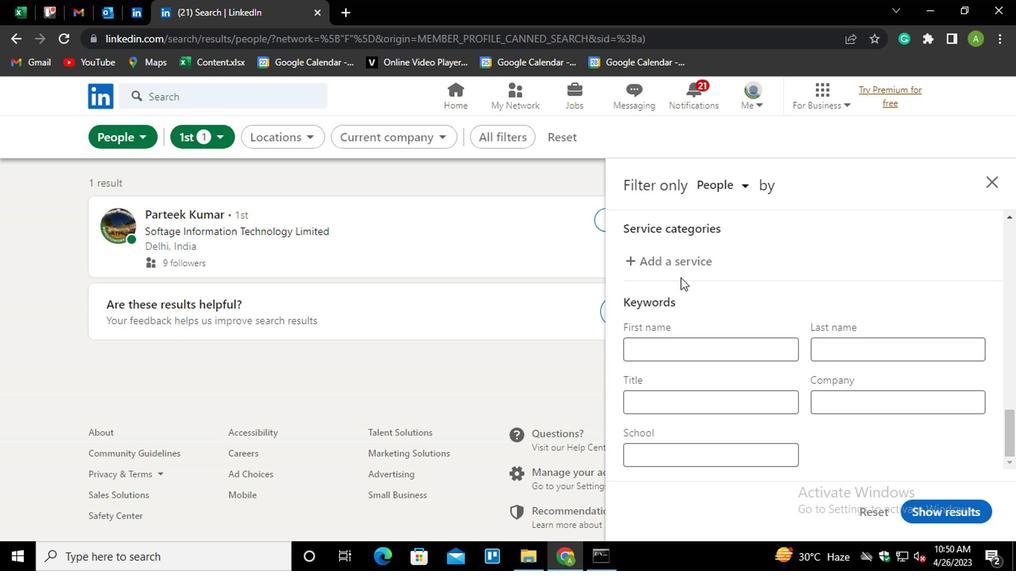 
Action: Mouse pressed left at (669, 262)
Screenshot: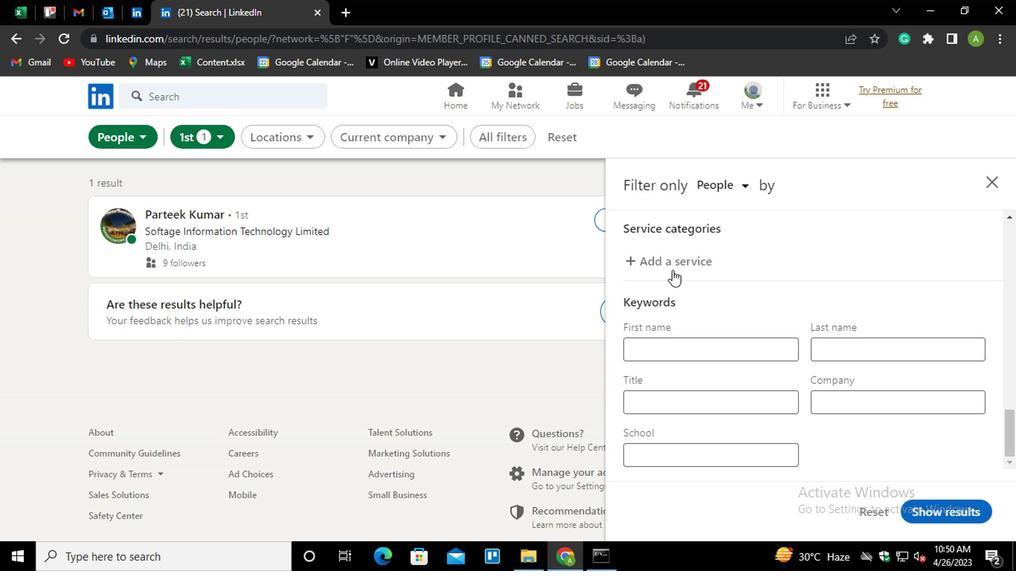 
Action: Mouse moved to (679, 259)
Screenshot: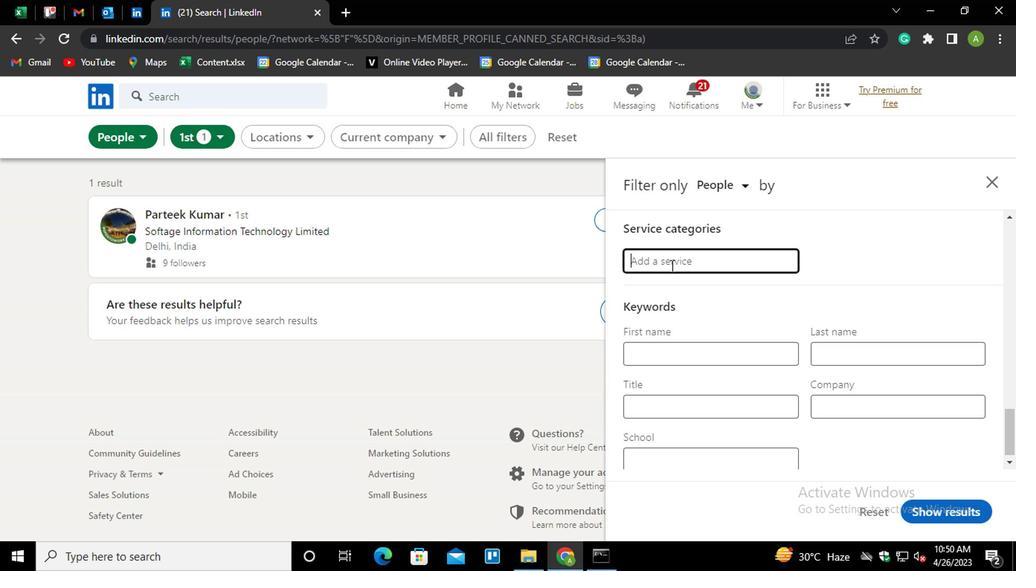 
Action: Mouse pressed left at (679, 259)
Screenshot: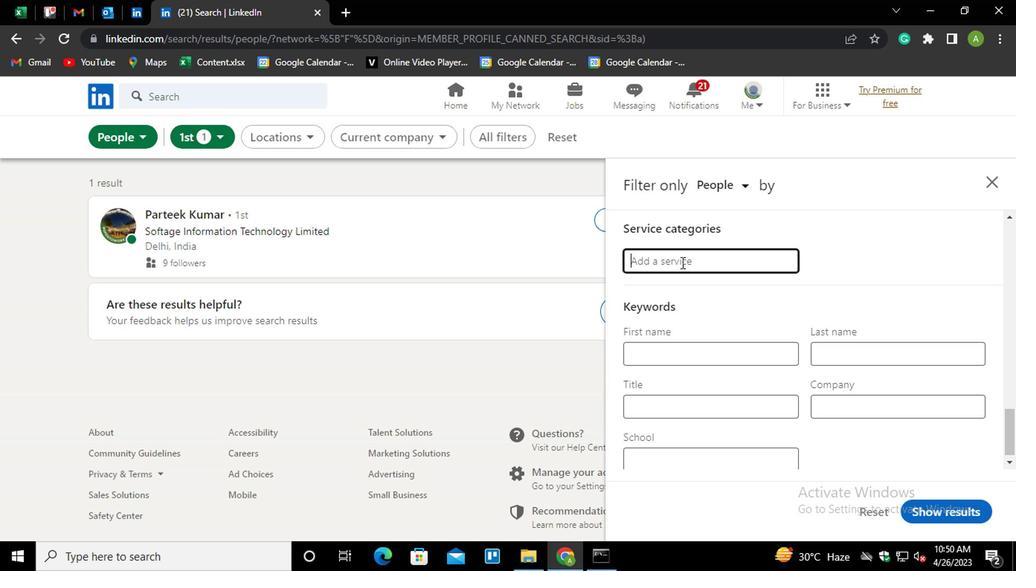 
Action: Key pressed <Key.shift><Key.shift><Key.shift><Key.shift><Key.shift><Key.shift><Key.shift><Key.shift><Key.shift><Key.shift><Key.shift><Key.shift><Key.shift><Key.shift><Key.shift><Key.shift><Key.shift><Key.shift><Key.shift><Key.shift><Key.shift><Key.shift>HUM<Key.down><Key.enter>
Screenshot: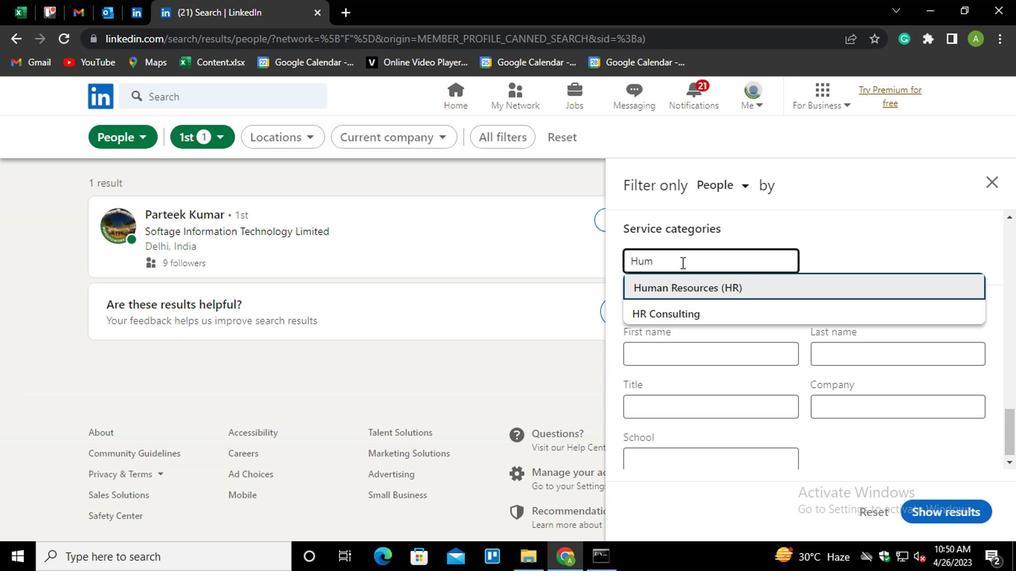 
Action: Mouse scrolled (679, 258) with delta (0, 0)
Screenshot: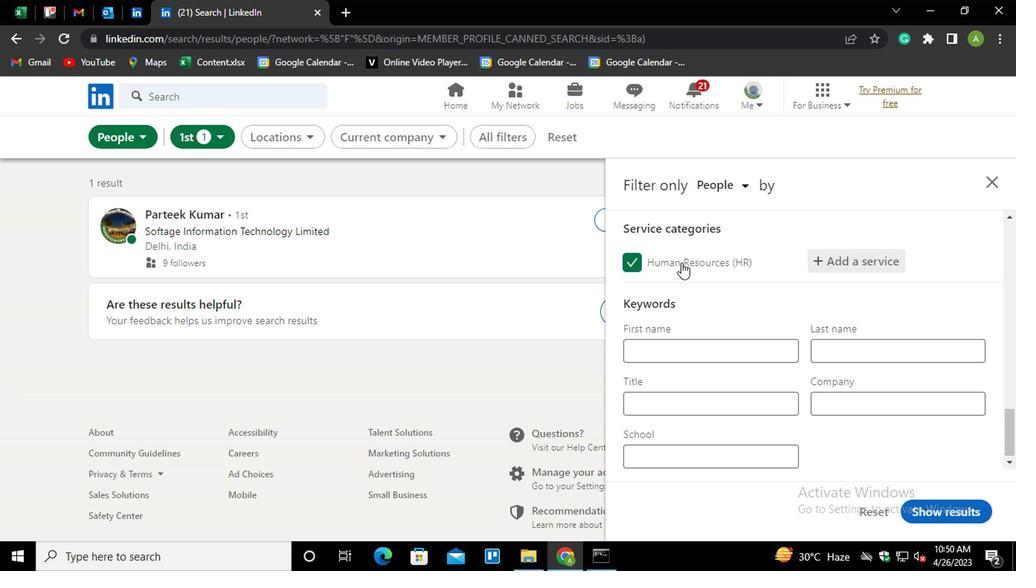 
Action: Mouse scrolled (679, 258) with delta (0, 0)
Screenshot: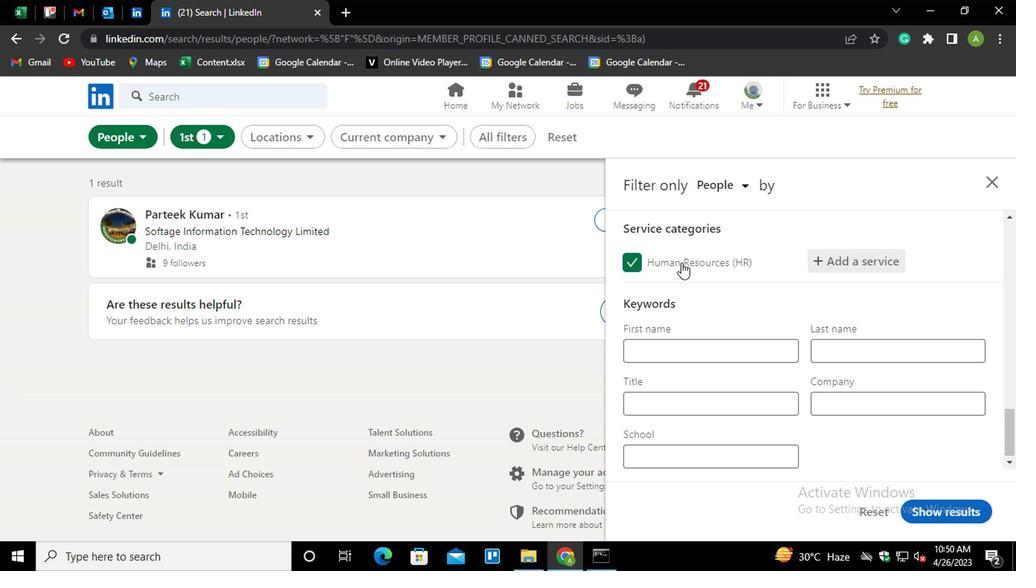 
Action: Mouse moved to (668, 394)
Screenshot: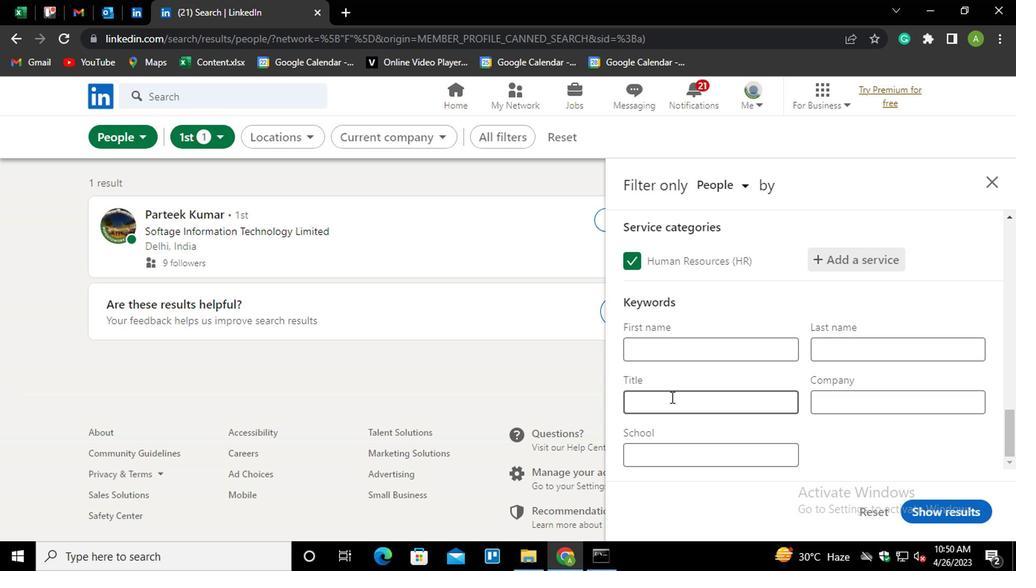 
Action: Mouse pressed left at (668, 394)
Screenshot: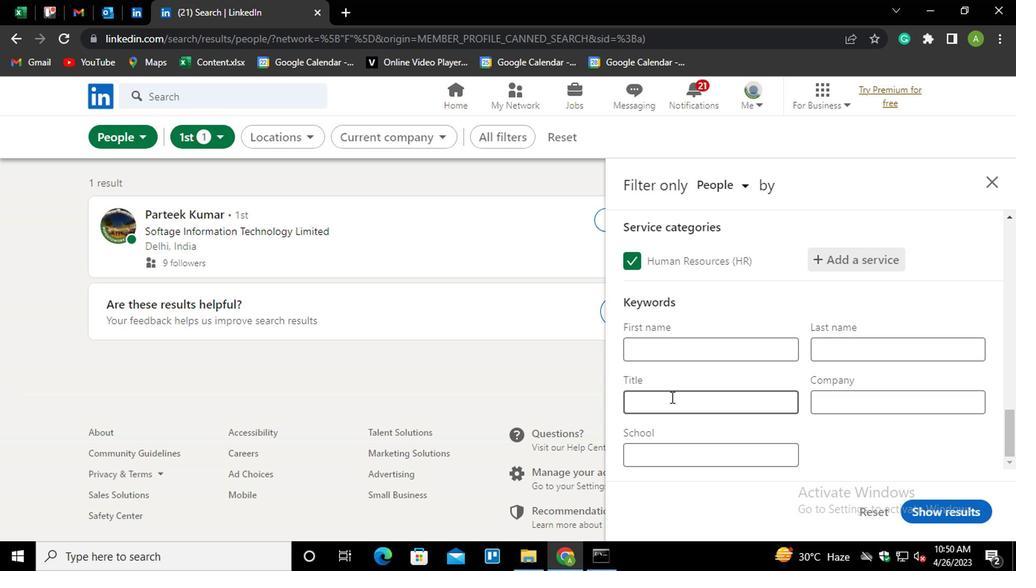 
Action: Key pressed <Key.shift><Key.shift>C-<Key.shift_r>LEVEL<Key.space>OR<Key.space><Key.shift><Key.shift>C-<Key.shift>SUITE
Screenshot: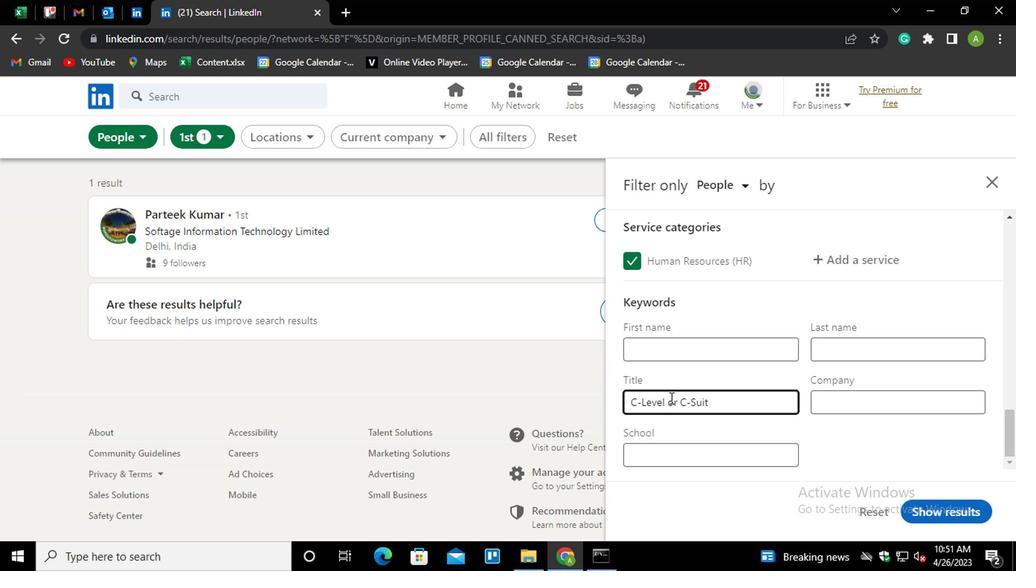
Action: Mouse moved to (953, 444)
Screenshot: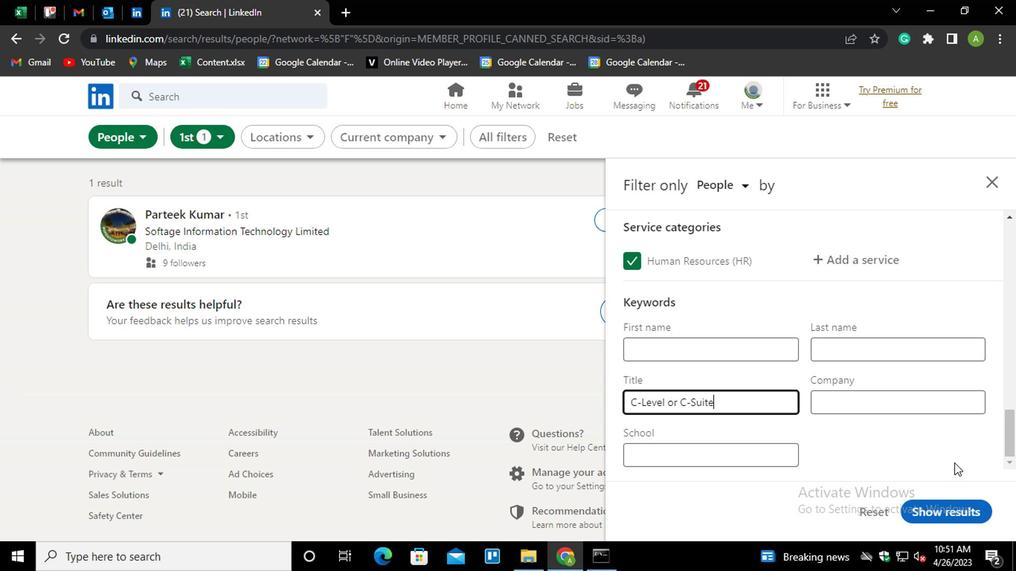 
Action: Mouse pressed left at (953, 444)
Screenshot: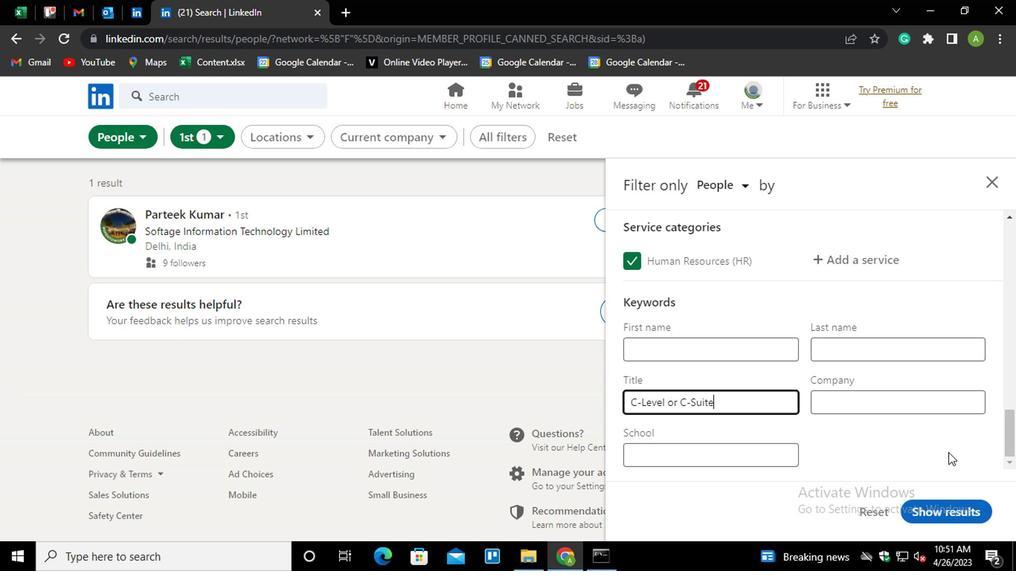 
Action: Mouse moved to (958, 504)
Screenshot: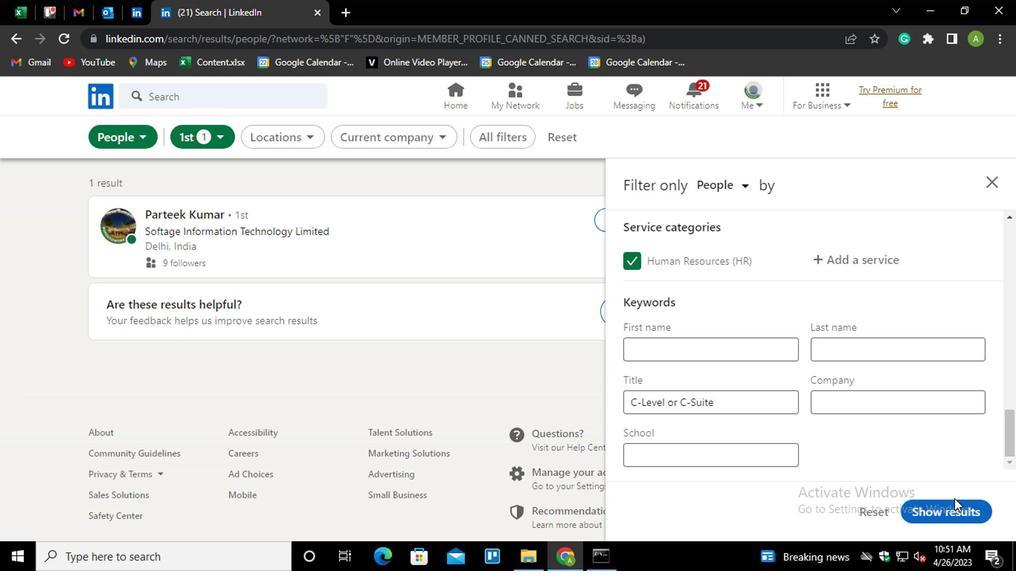 
Action: Mouse pressed left at (958, 504)
Screenshot: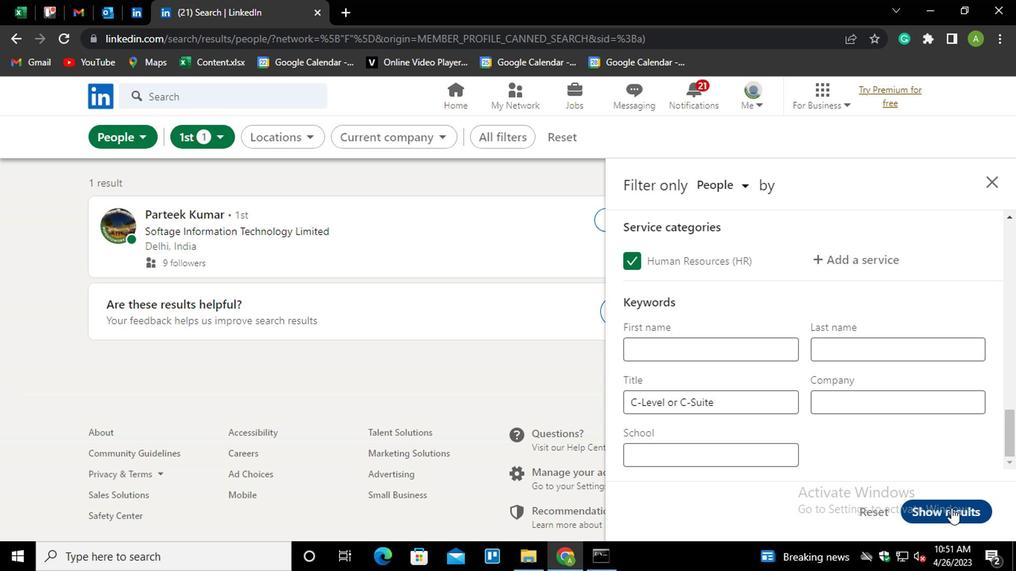 
Action: Mouse moved to (922, 437)
Screenshot: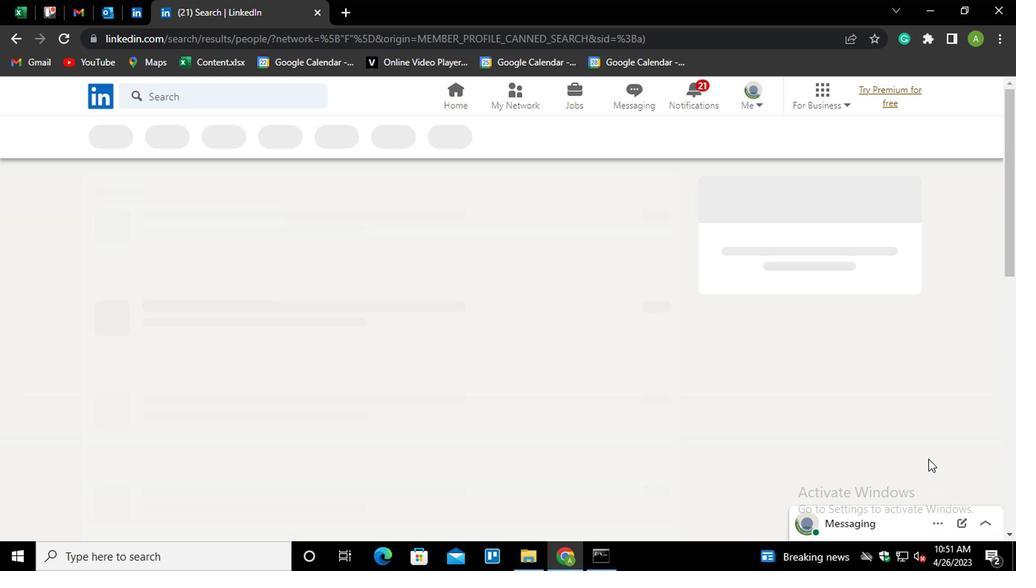 
